 Task: Search one way flight ticket for 2 adults, 4 children and 1 infant on lap in business from Kodiak: Kodiak Airport (benny Bensonstate Airport) to Jackson: Jackson Hole Airport on 5-2-2023. Choice of flights is United. Number of bags: 2 carry on bags and 7 checked bags. Price is upto 40000. Outbound departure time preference is 16:45.
Action: Mouse moved to (204, 127)
Screenshot: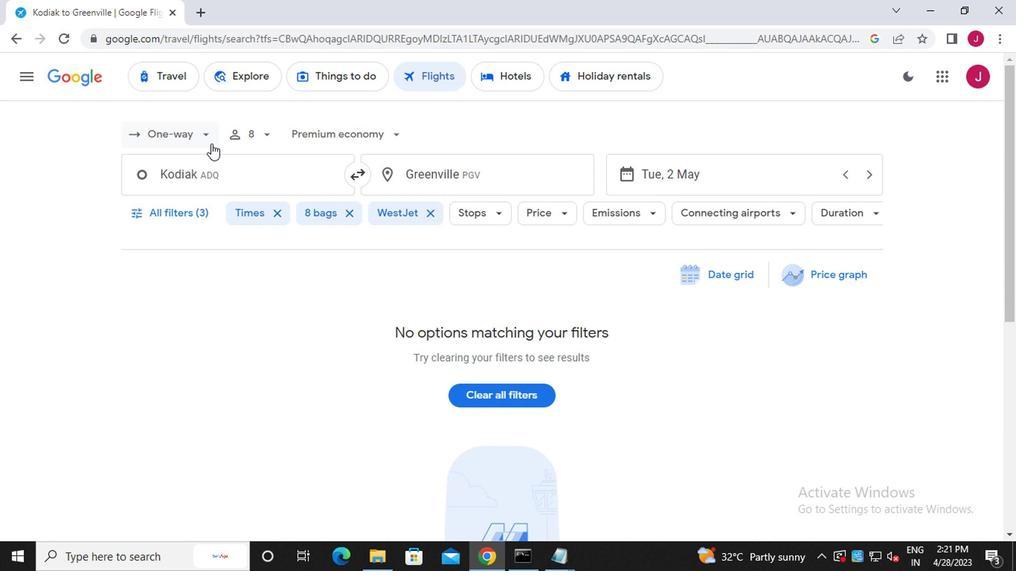 
Action: Mouse pressed left at (204, 127)
Screenshot: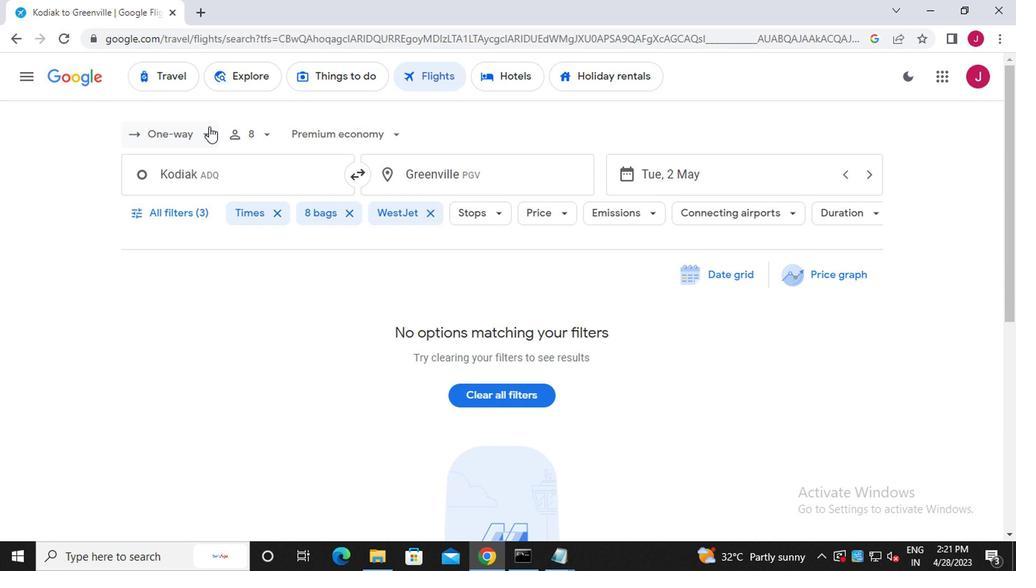 
Action: Mouse moved to (207, 203)
Screenshot: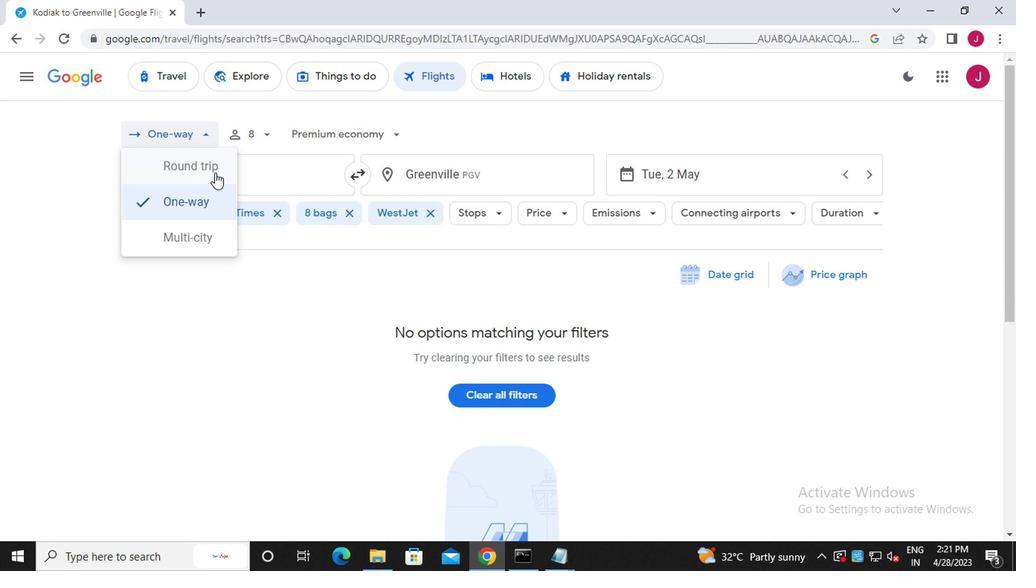 
Action: Mouse pressed left at (207, 203)
Screenshot: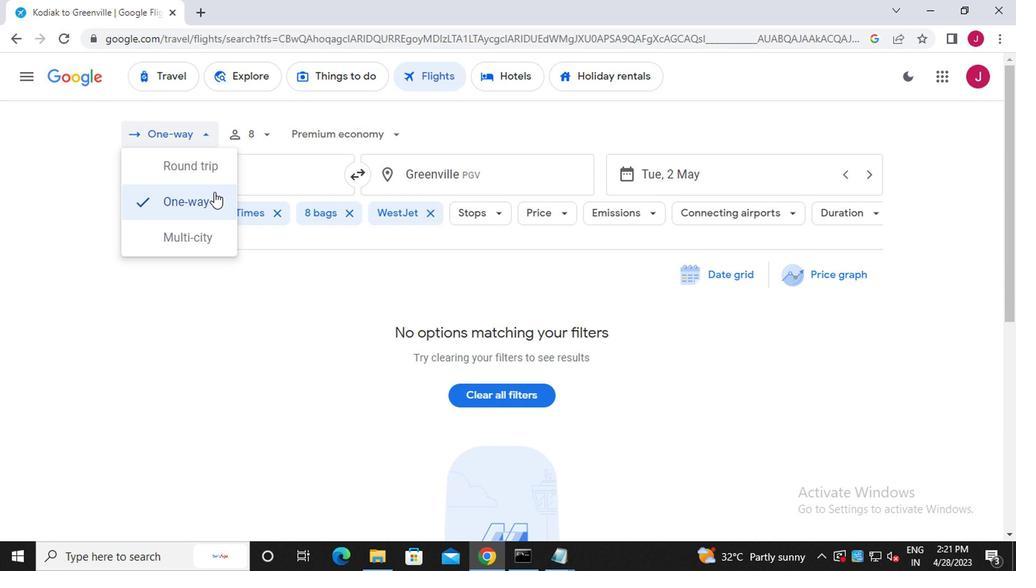
Action: Mouse moved to (265, 133)
Screenshot: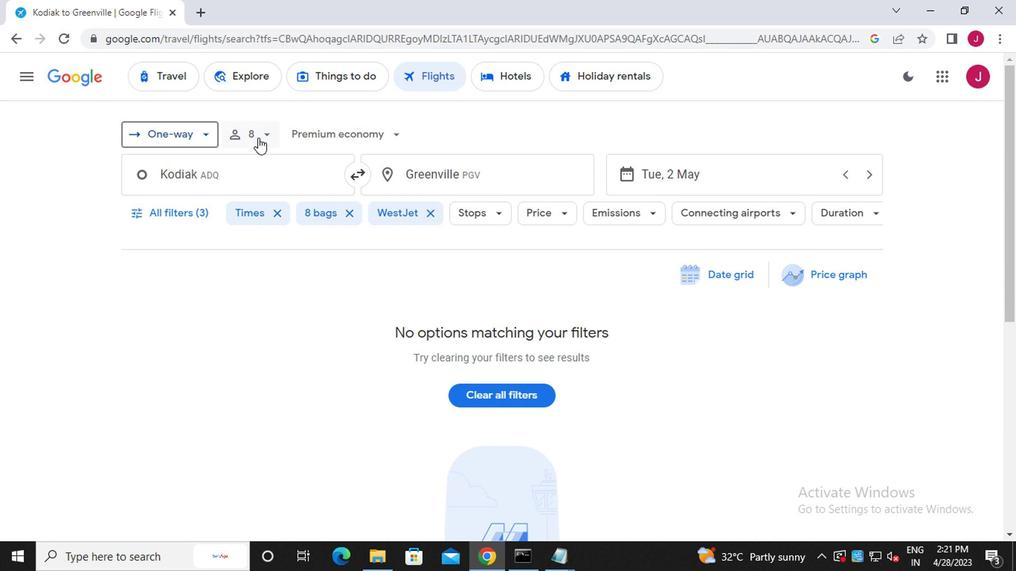 
Action: Mouse pressed left at (265, 133)
Screenshot: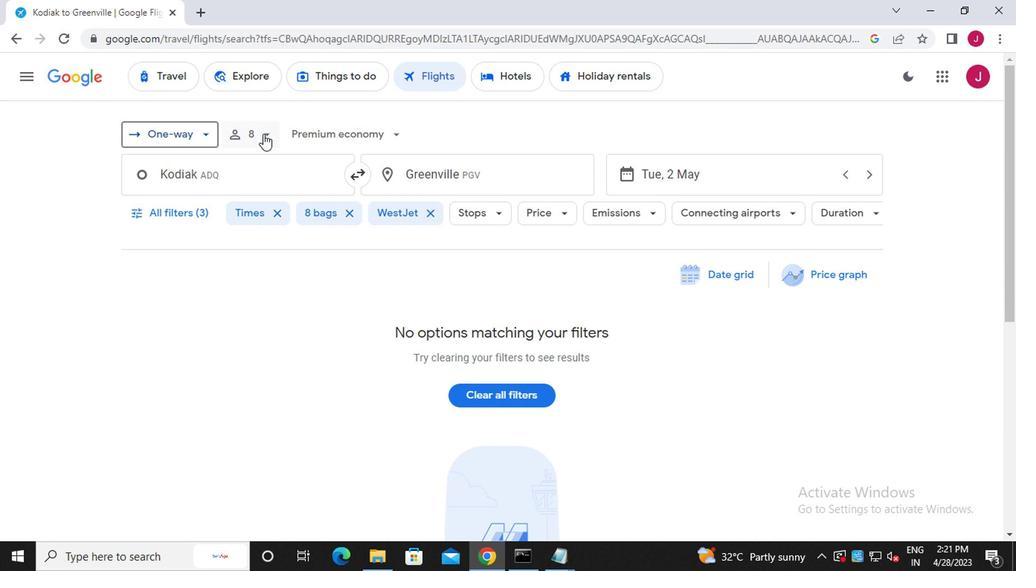 
Action: Mouse moved to (374, 172)
Screenshot: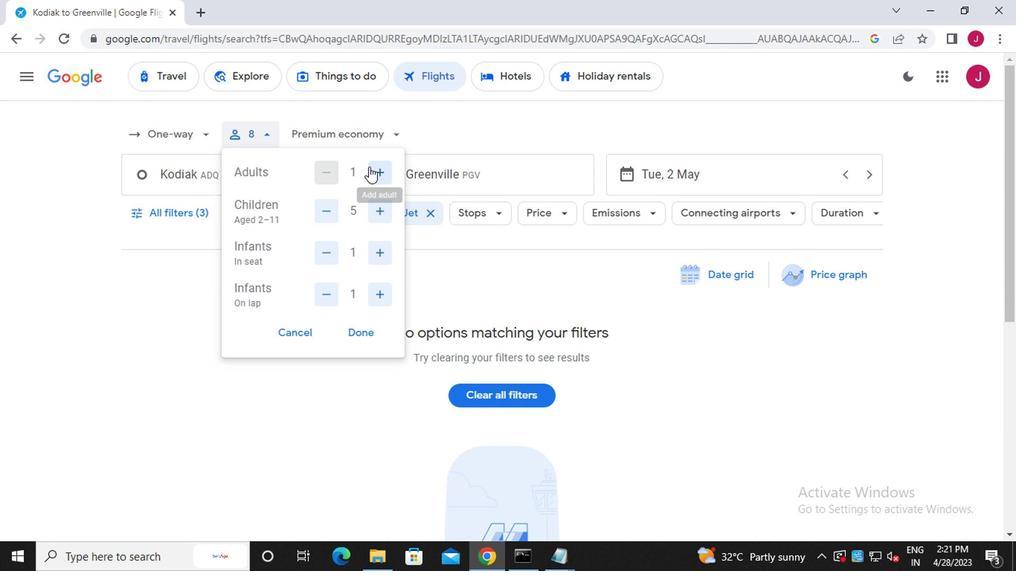 
Action: Mouse pressed left at (374, 172)
Screenshot: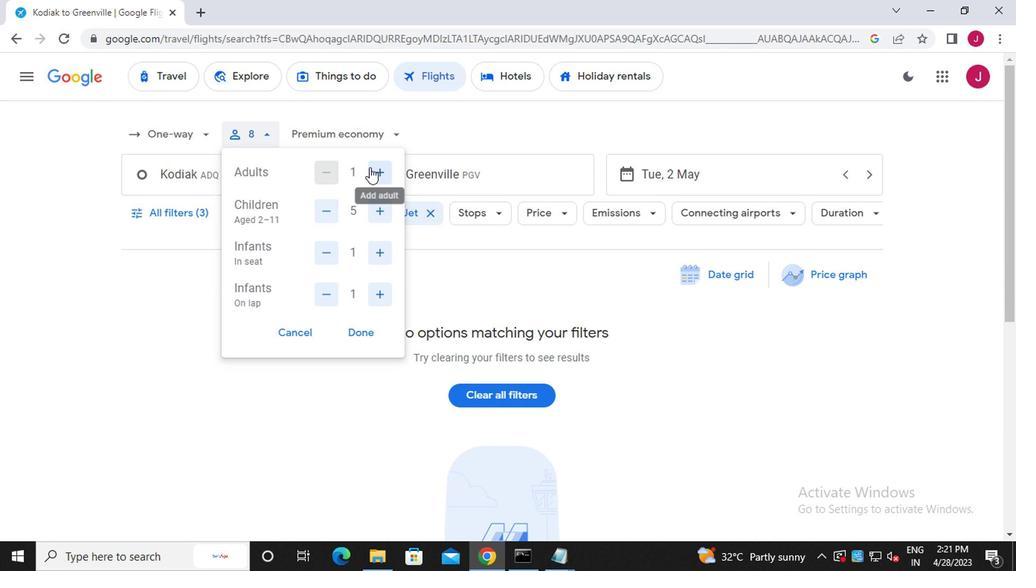 
Action: Mouse moved to (326, 212)
Screenshot: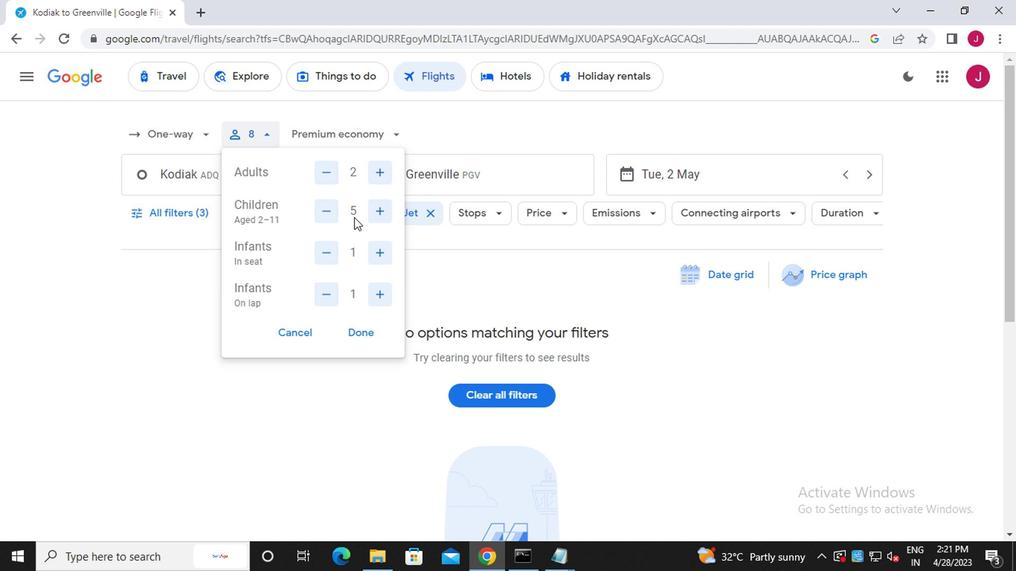 
Action: Mouse pressed left at (326, 212)
Screenshot: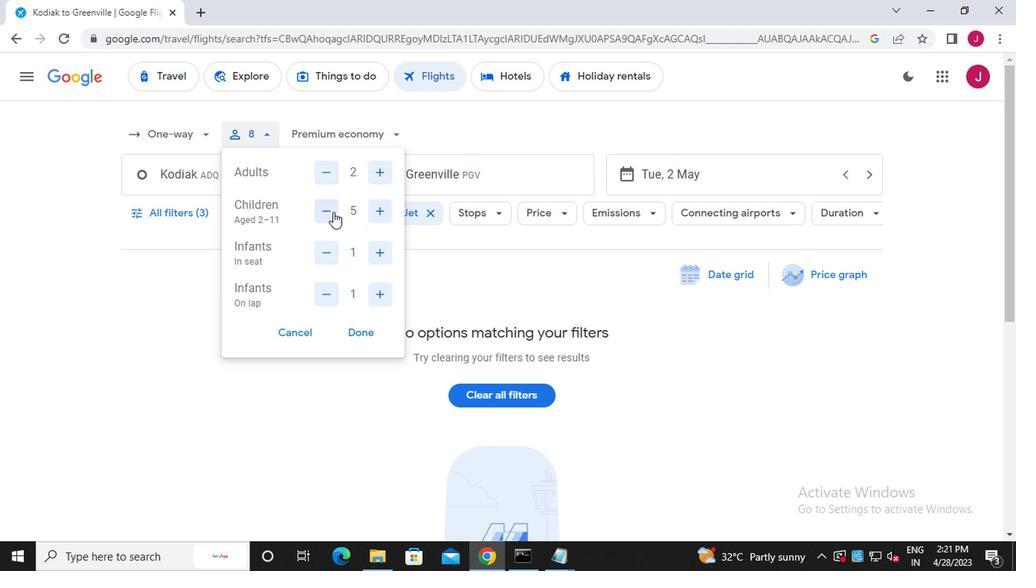 
Action: Mouse moved to (320, 255)
Screenshot: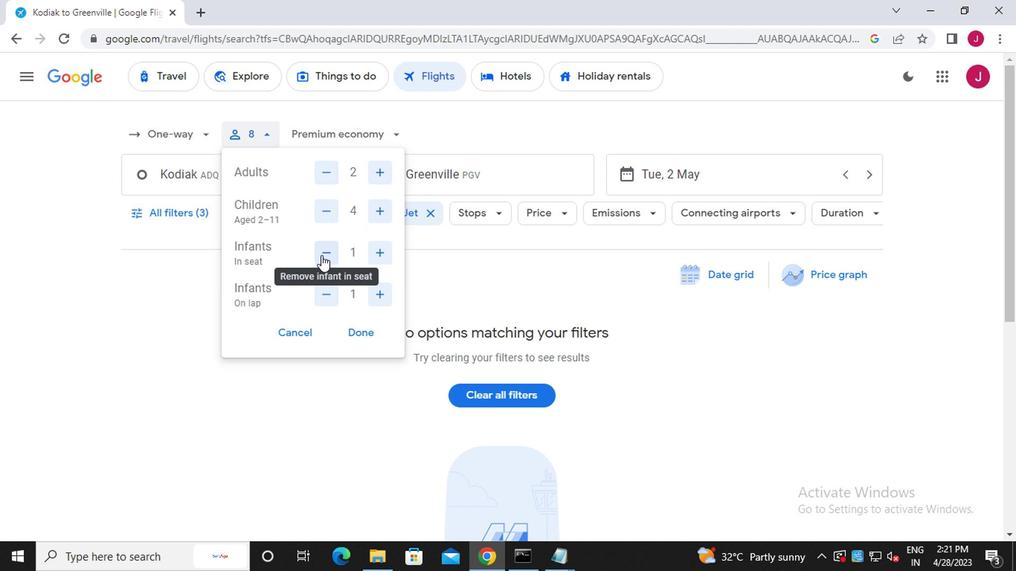 
Action: Mouse pressed left at (320, 255)
Screenshot: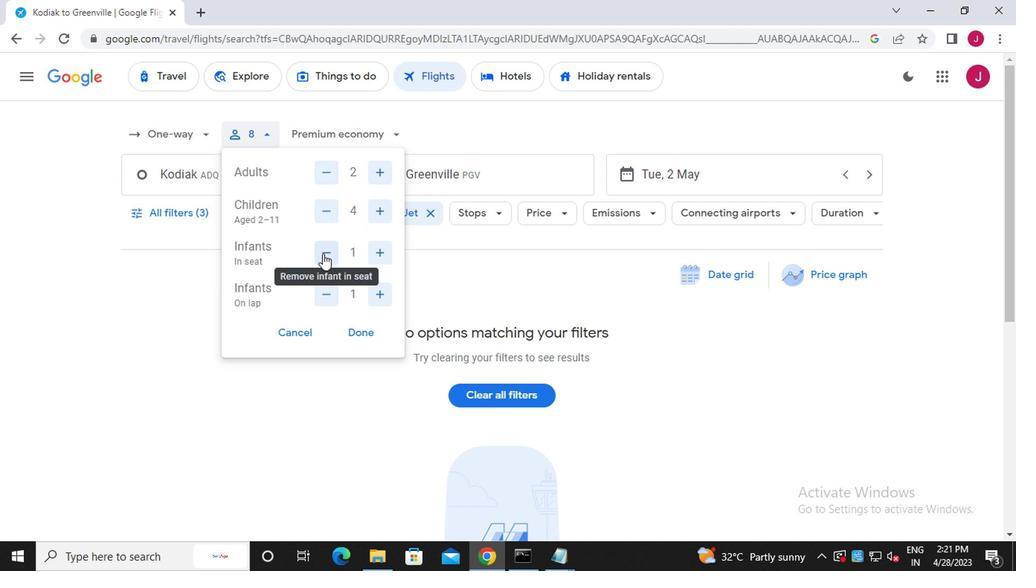 
Action: Mouse moved to (359, 336)
Screenshot: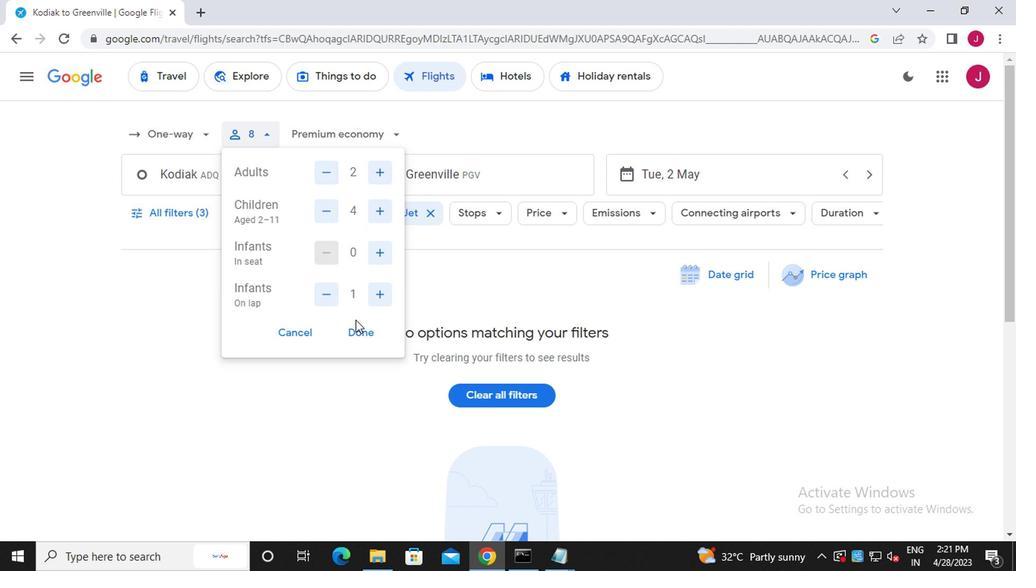 
Action: Mouse pressed left at (359, 336)
Screenshot: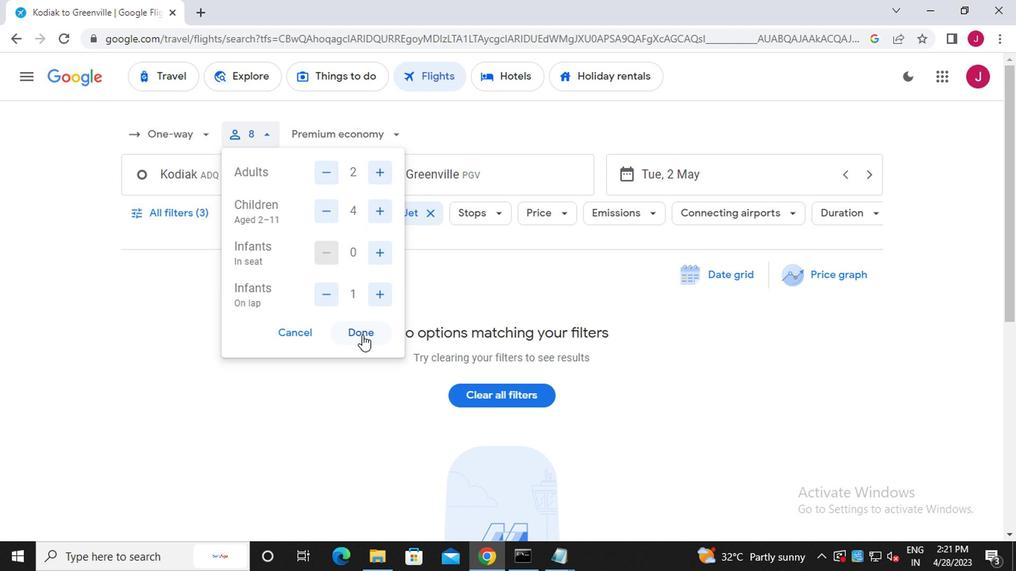 
Action: Mouse moved to (221, 181)
Screenshot: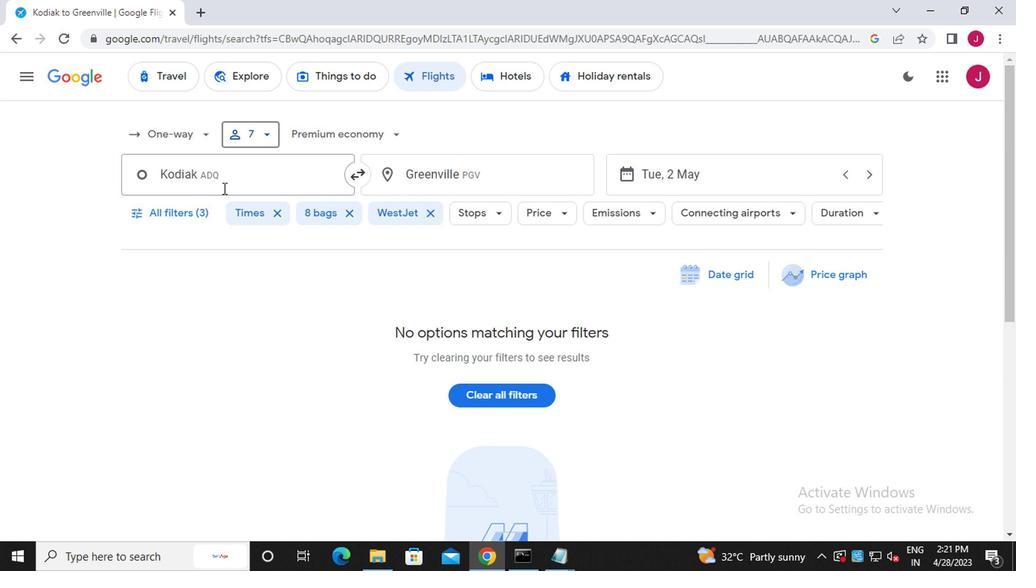 
Action: Mouse pressed left at (221, 181)
Screenshot: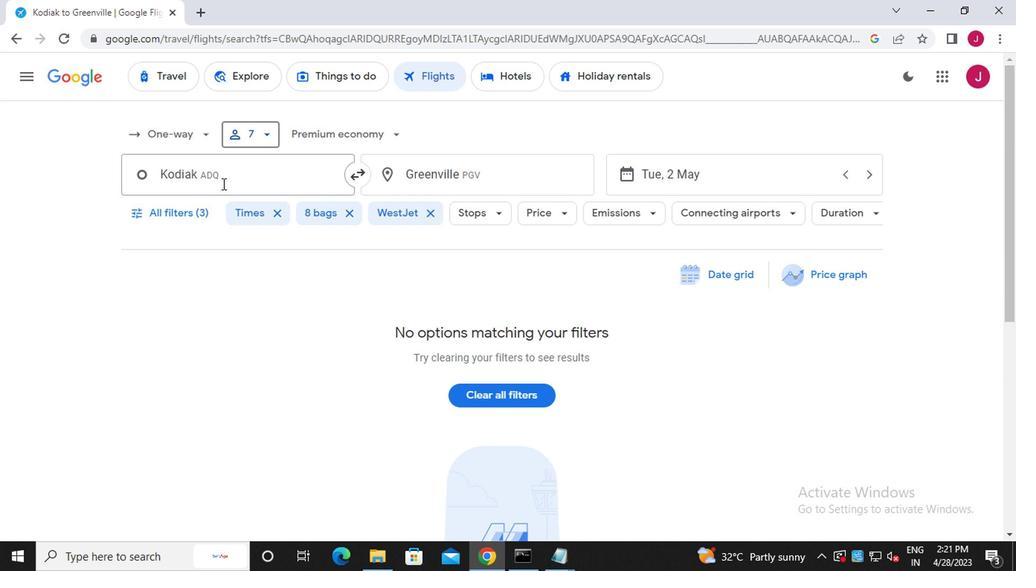 
Action: Key pressed <Key.backspace>koidak
Screenshot: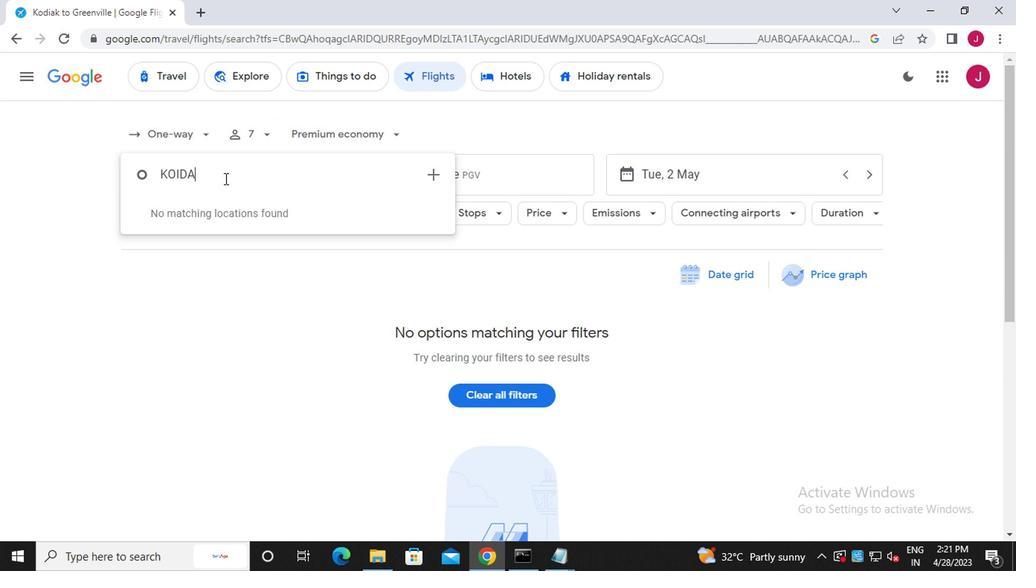 
Action: Mouse moved to (258, 258)
Screenshot: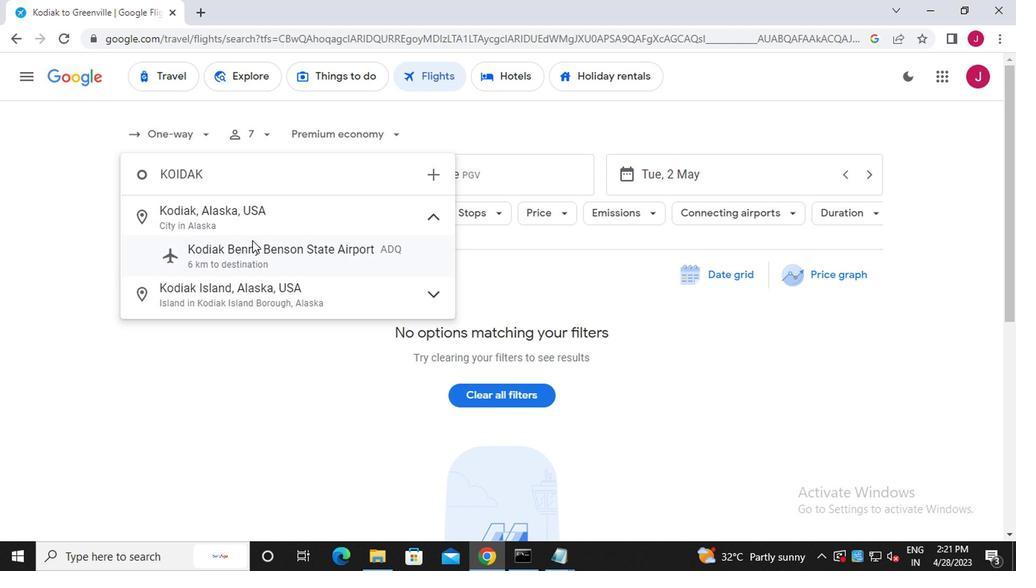 
Action: Mouse pressed left at (258, 258)
Screenshot: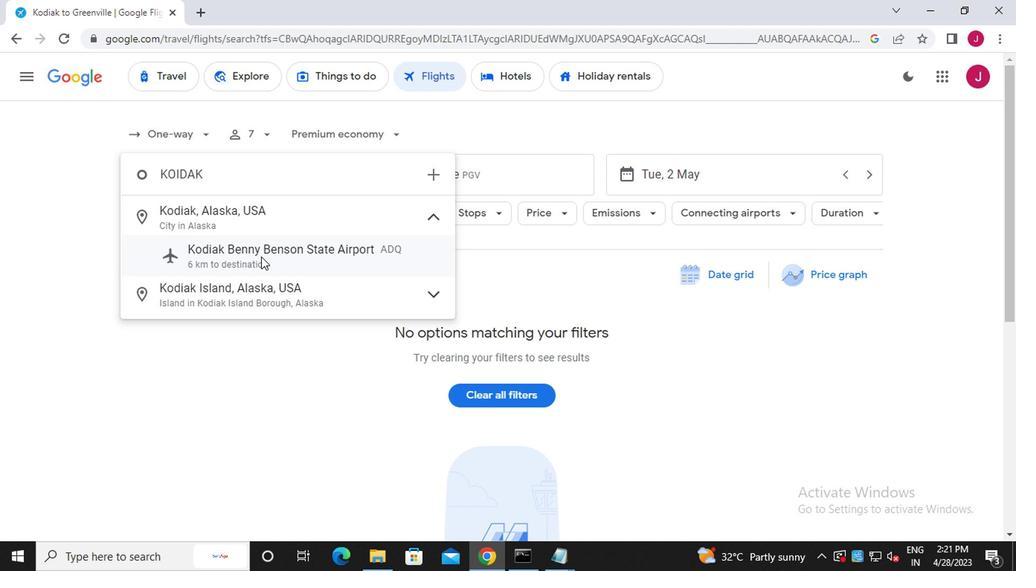 
Action: Mouse moved to (529, 184)
Screenshot: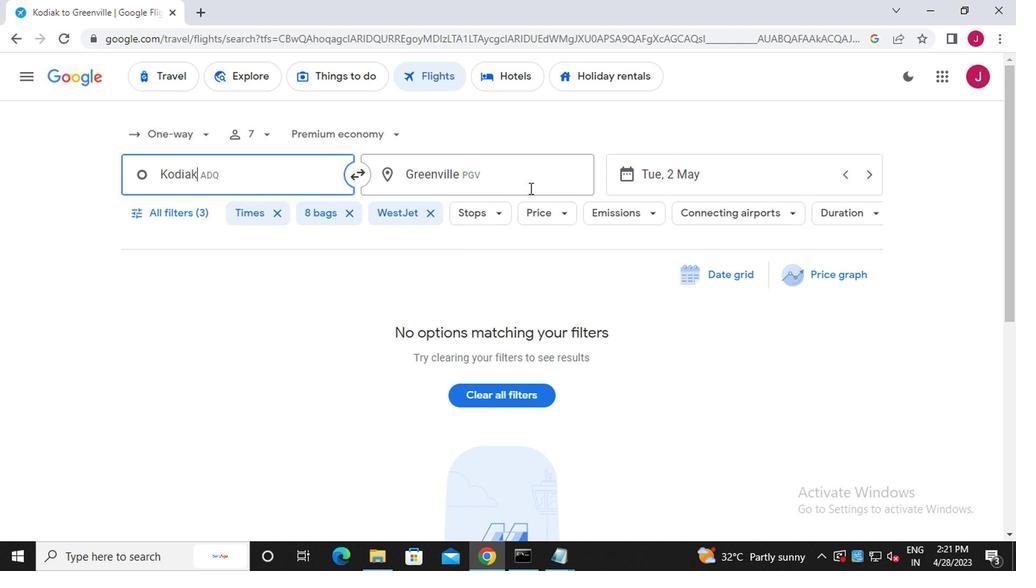 
Action: Mouse pressed left at (529, 184)
Screenshot: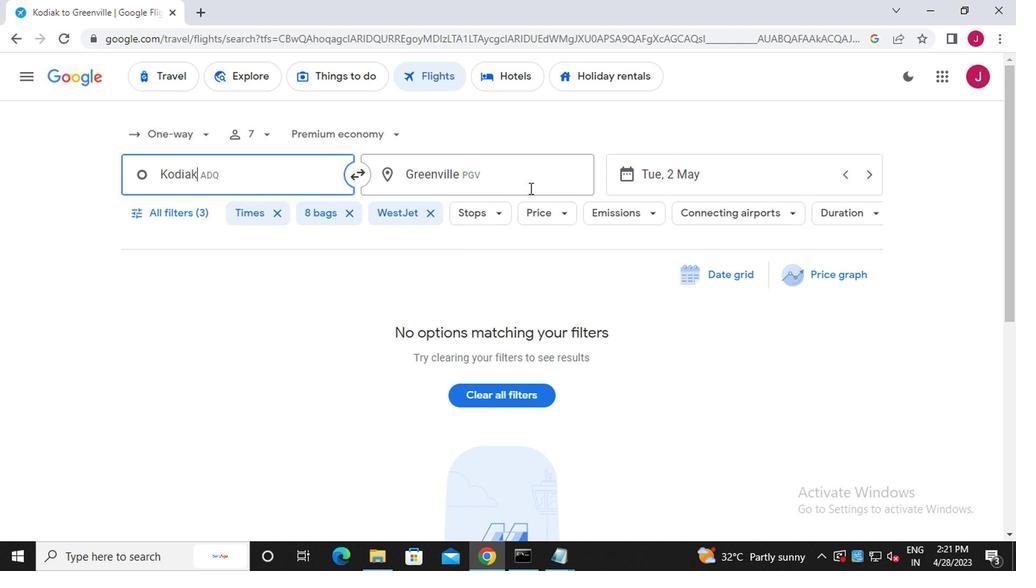 
Action: Mouse moved to (529, 184)
Screenshot: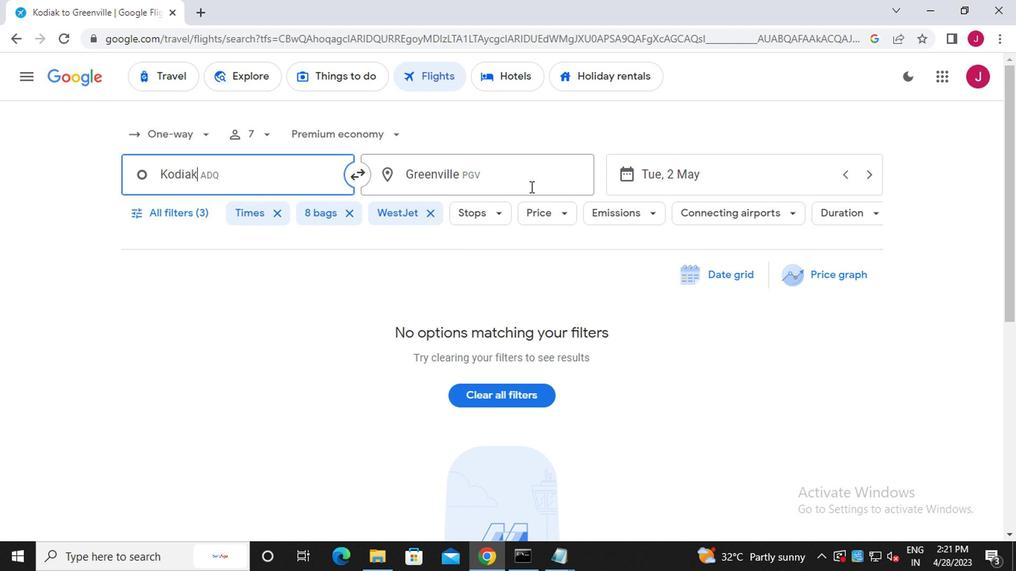 
Action: Key pressed jockson<Key.space>h
Screenshot: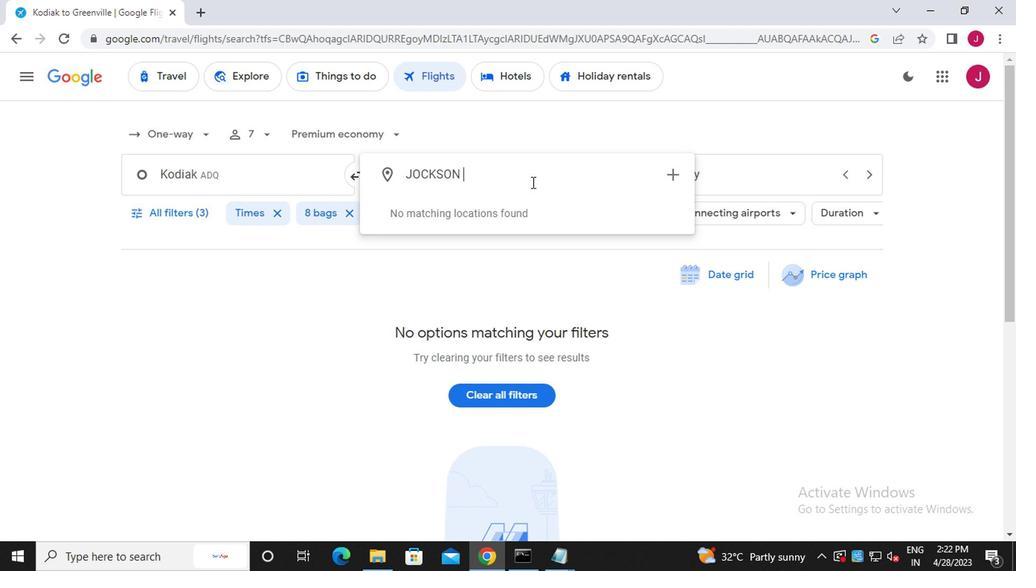 
Action: Mouse moved to (522, 249)
Screenshot: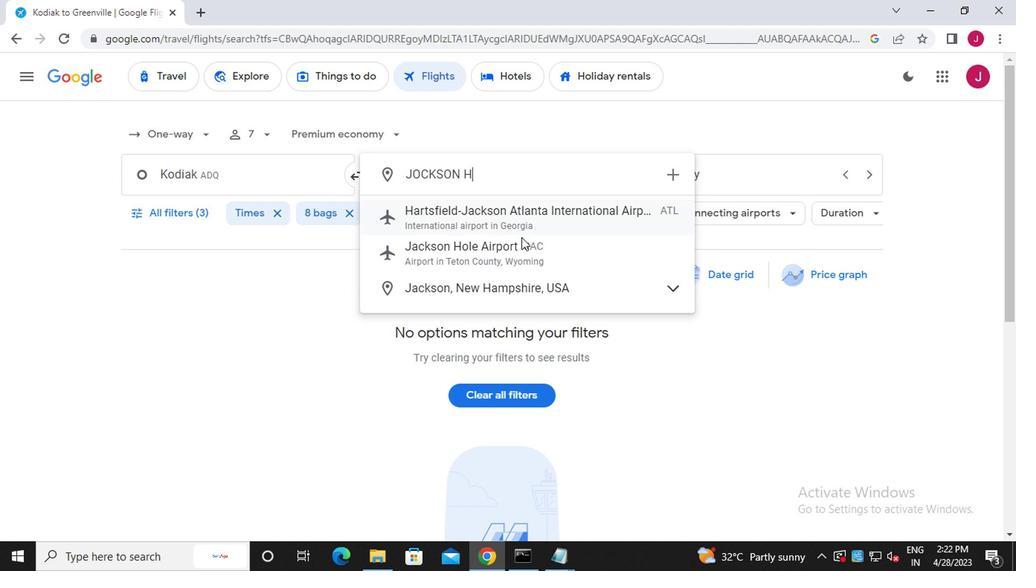 
Action: Mouse pressed left at (522, 249)
Screenshot: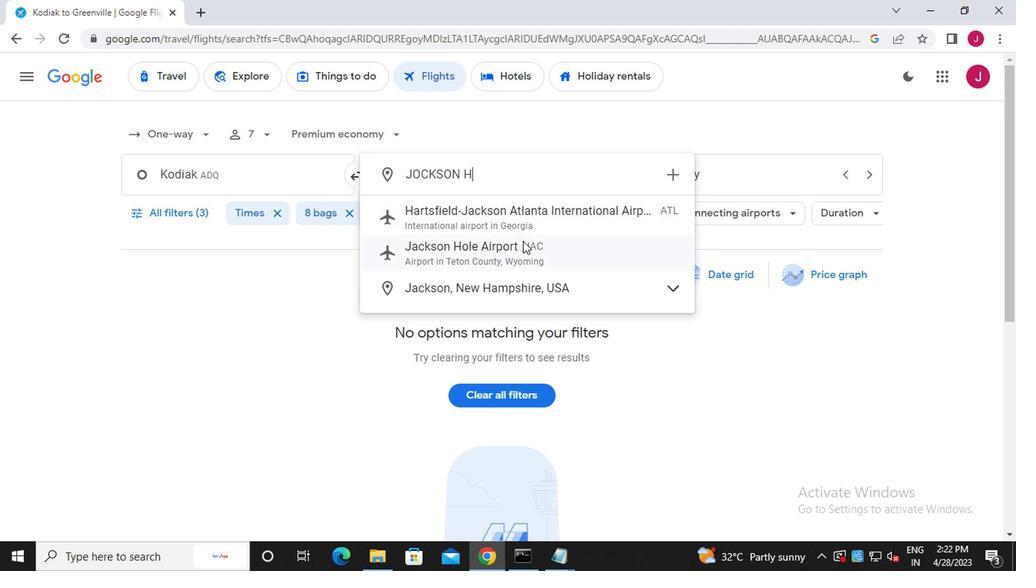 
Action: Mouse moved to (702, 185)
Screenshot: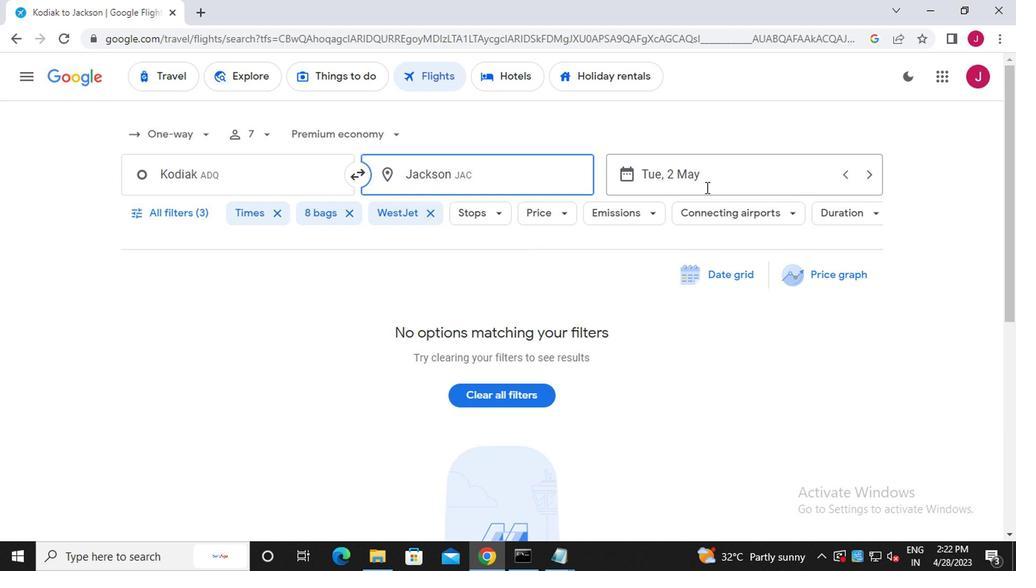 
Action: Mouse pressed left at (702, 185)
Screenshot: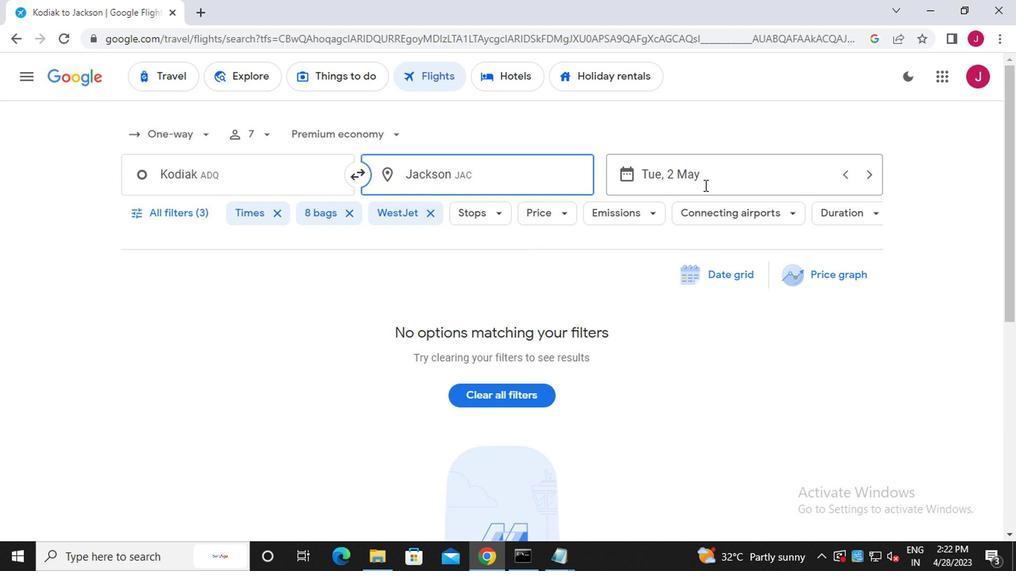 
Action: Mouse moved to (852, 510)
Screenshot: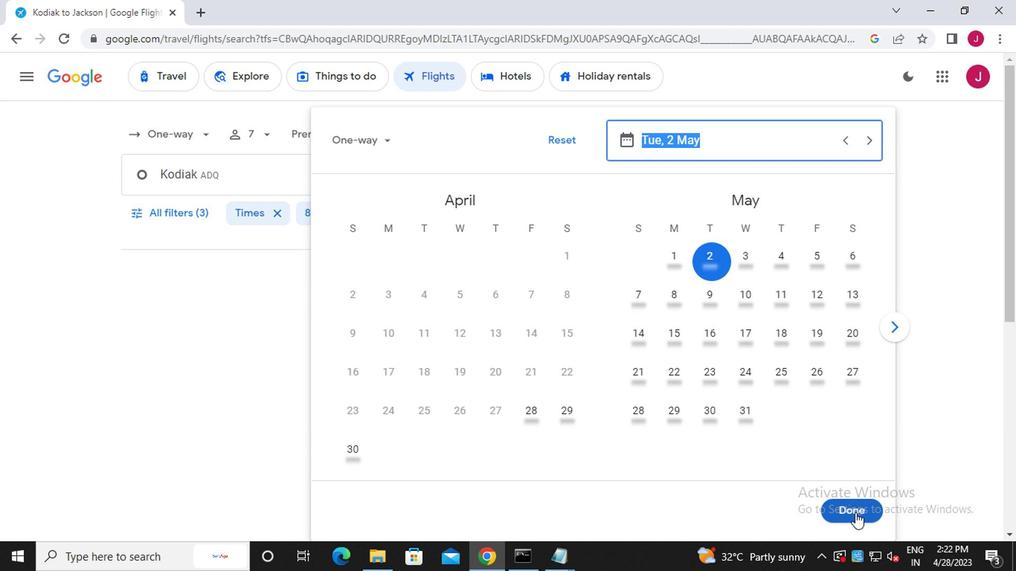 
Action: Mouse pressed left at (852, 510)
Screenshot: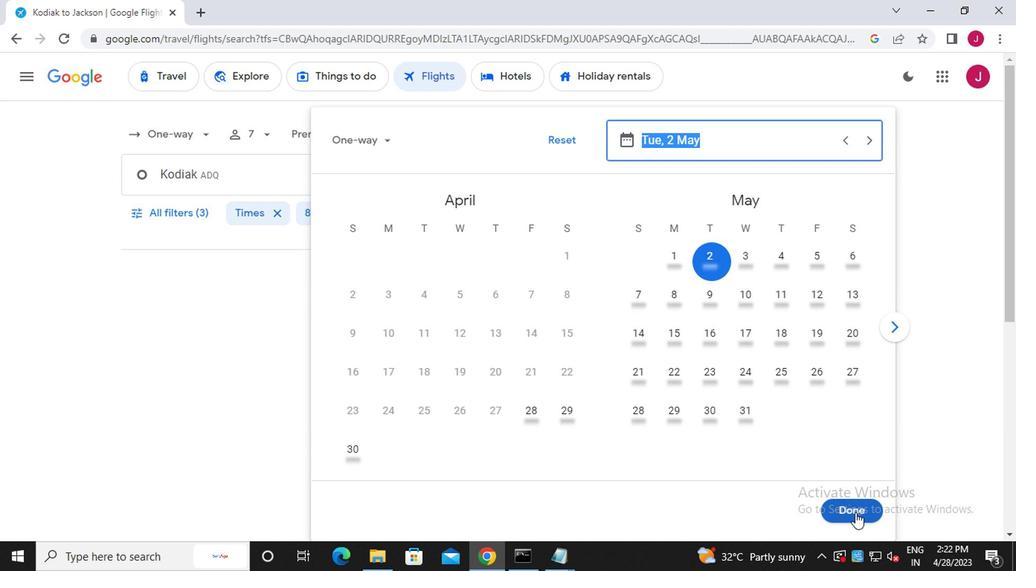 
Action: Mouse moved to (173, 217)
Screenshot: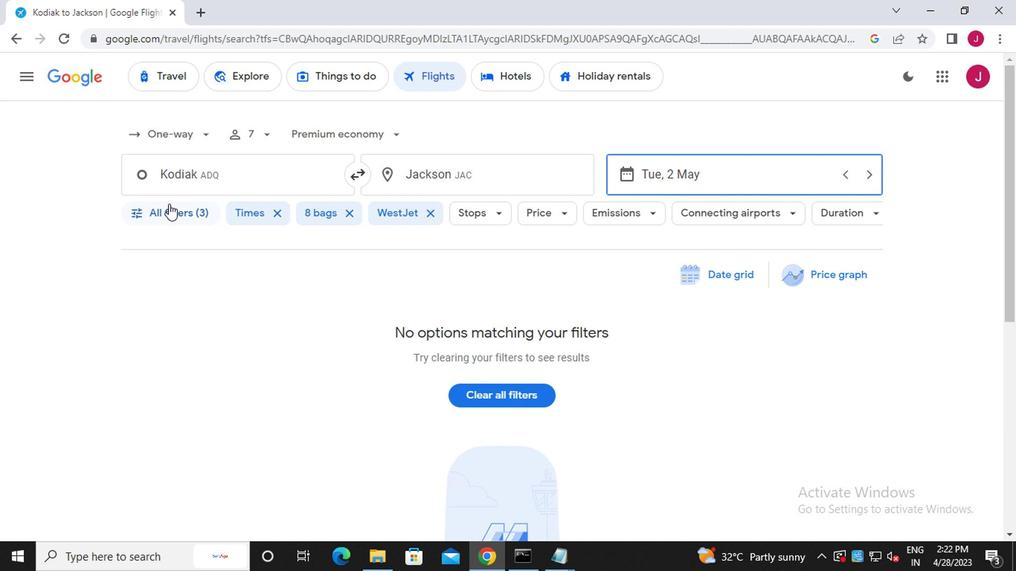 
Action: Mouse pressed left at (173, 217)
Screenshot: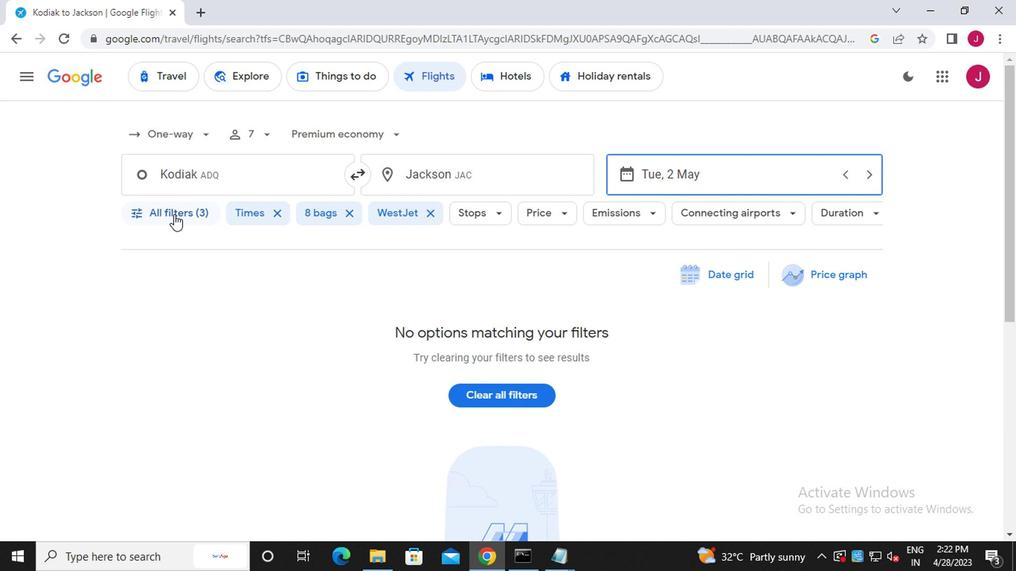 
Action: Mouse moved to (225, 299)
Screenshot: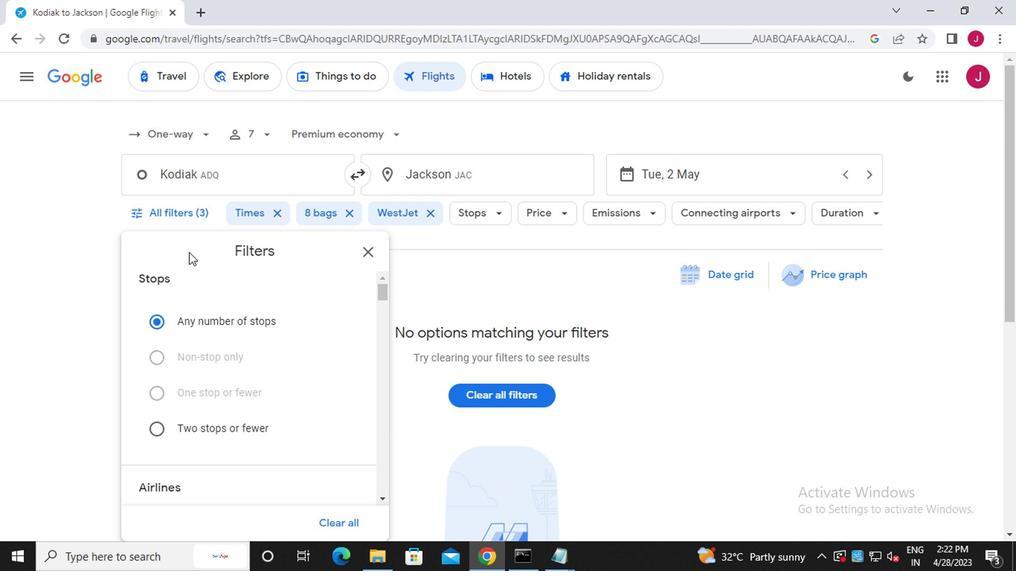 
Action: Mouse scrolled (225, 298) with delta (0, 0)
Screenshot: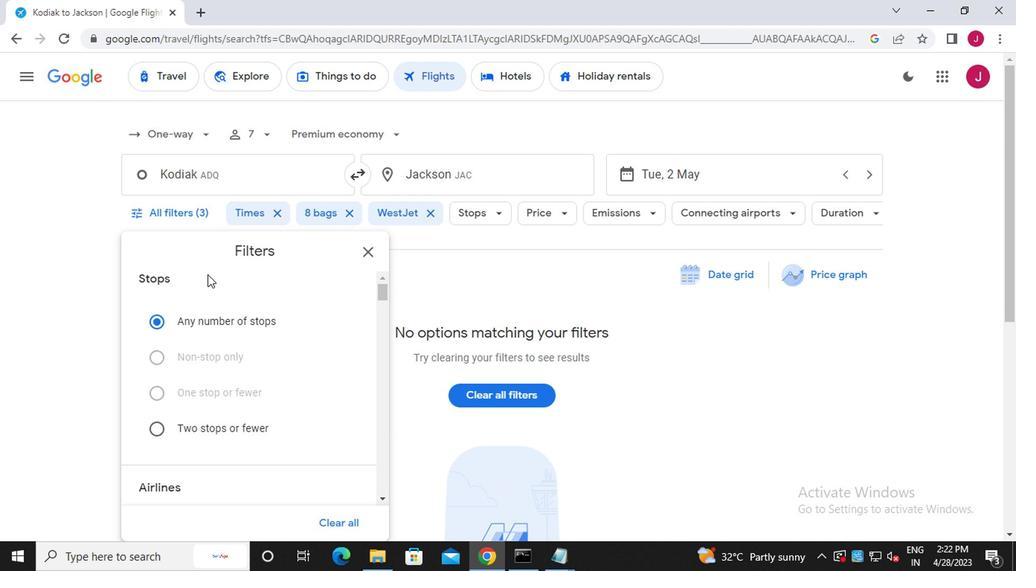 
Action: Mouse moved to (227, 301)
Screenshot: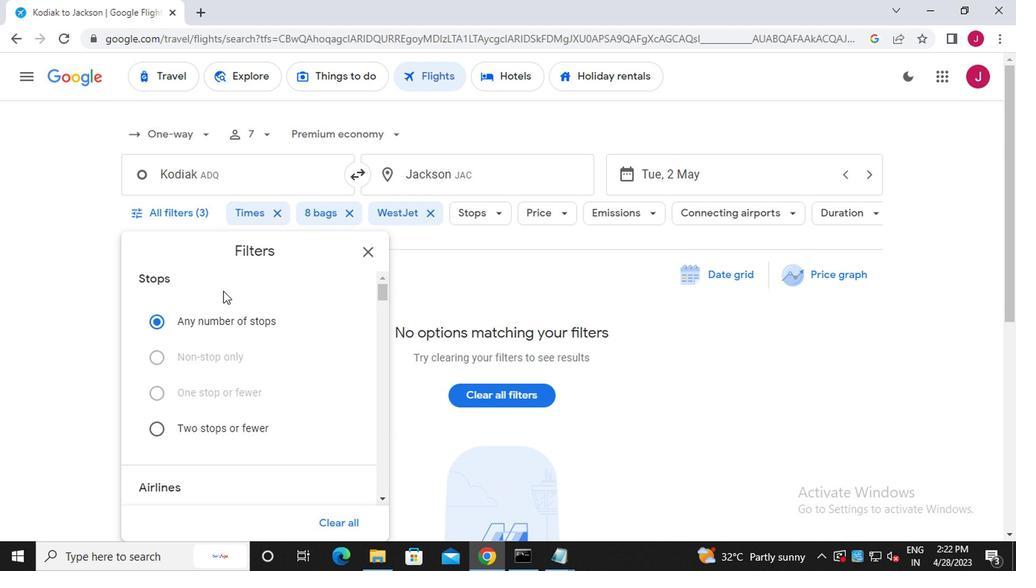
Action: Mouse scrolled (227, 300) with delta (0, 0)
Screenshot: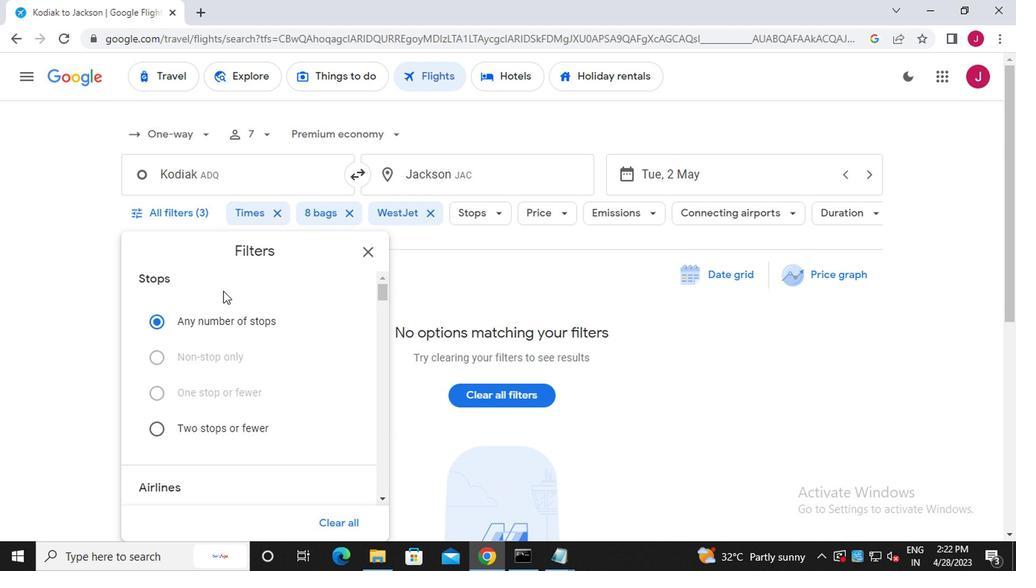 
Action: Mouse moved to (308, 342)
Screenshot: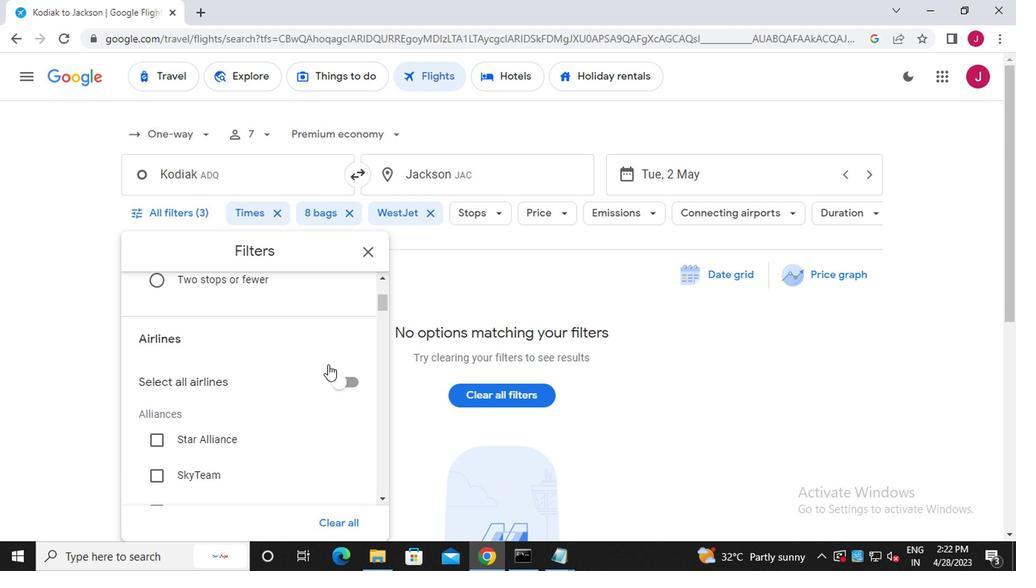 
Action: Mouse scrolled (308, 341) with delta (0, 0)
Screenshot: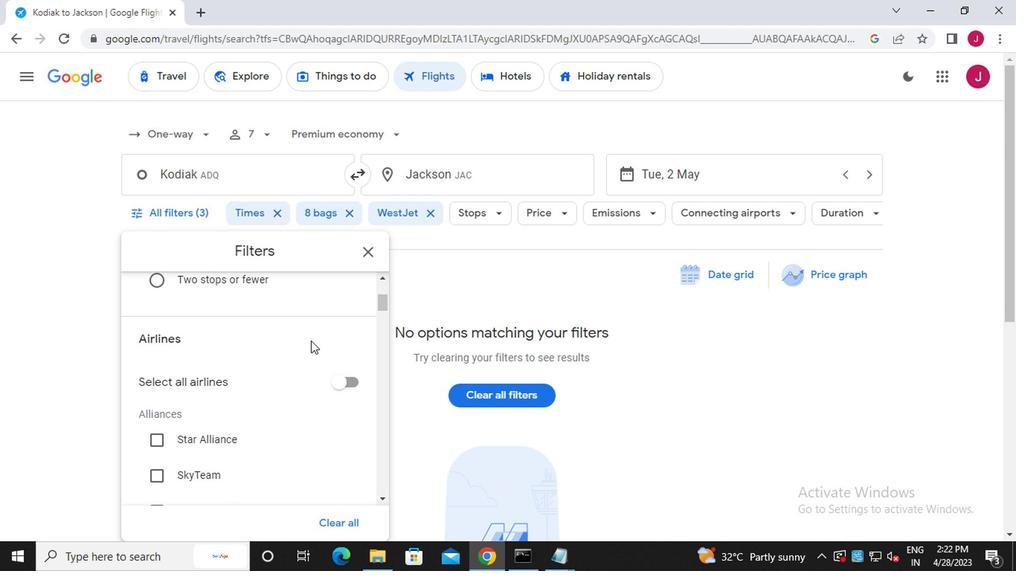 
Action: Mouse moved to (292, 342)
Screenshot: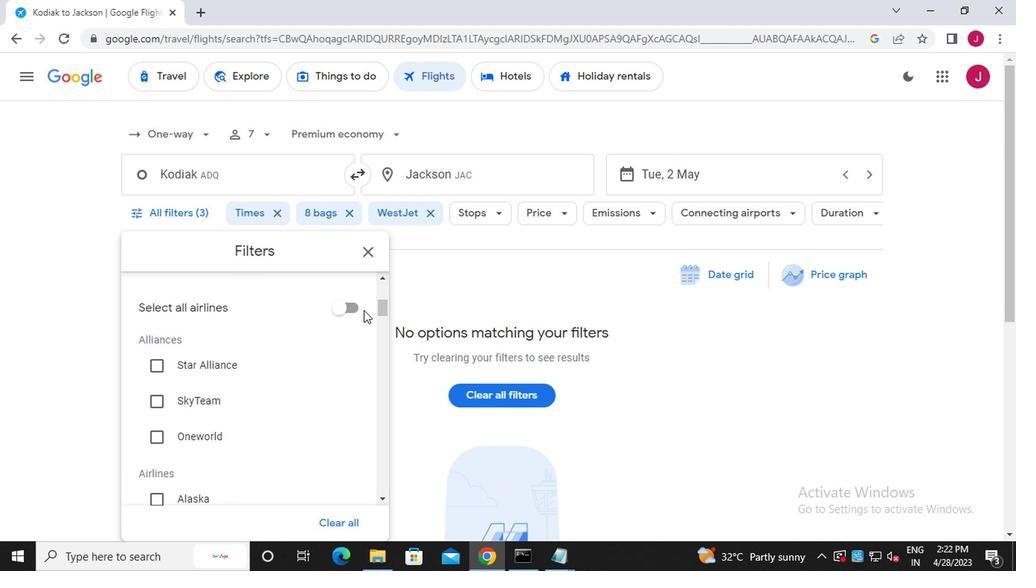 
Action: Mouse scrolled (292, 341) with delta (0, 0)
Screenshot: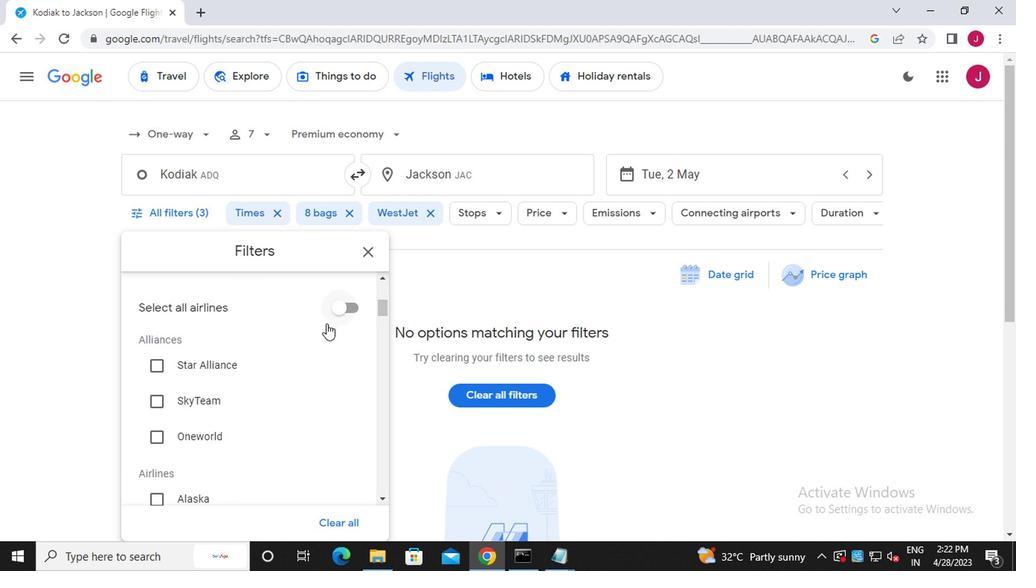 
Action: Mouse moved to (287, 346)
Screenshot: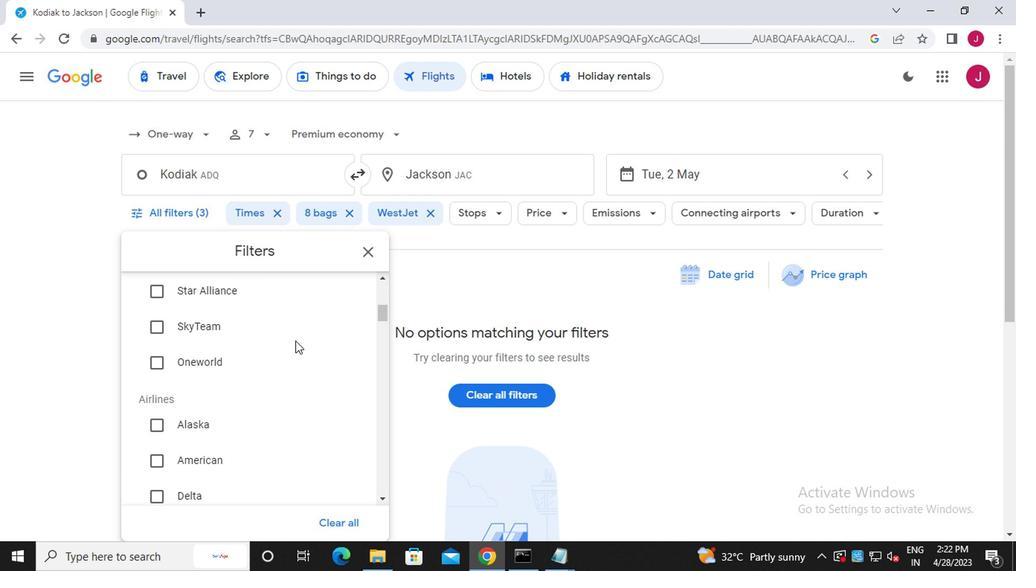 
Action: Mouse scrolled (287, 345) with delta (0, -1)
Screenshot: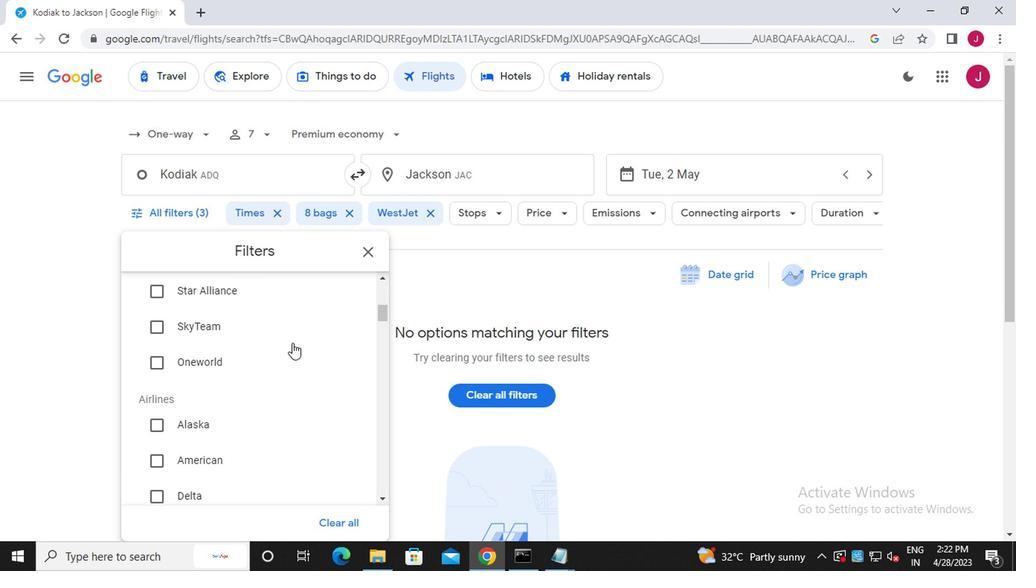 
Action: Mouse moved to (251, 369)
Screenshot: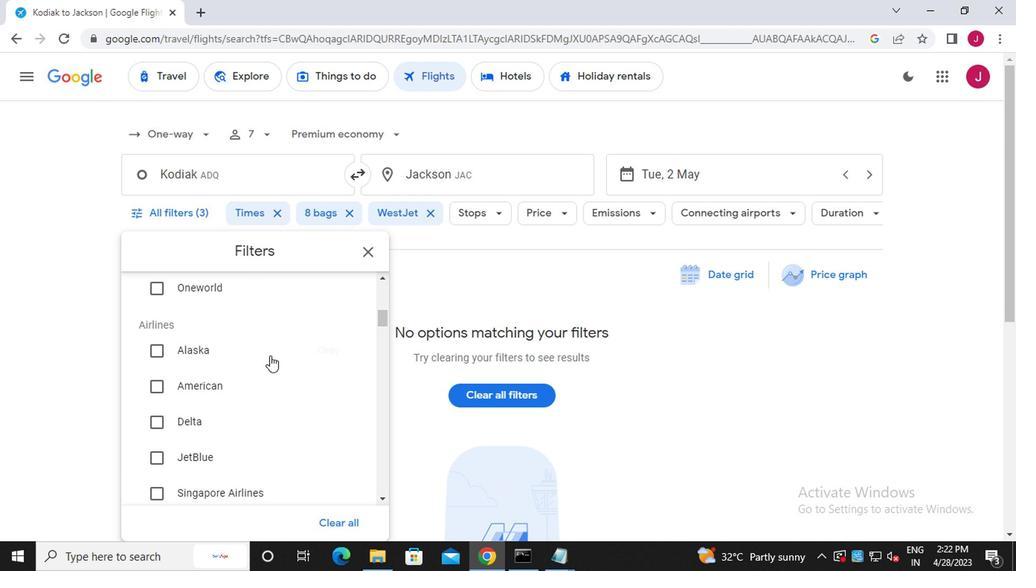 
Action: Mouse scrolled (251, 369) with delta (0, 0)
Screenshot: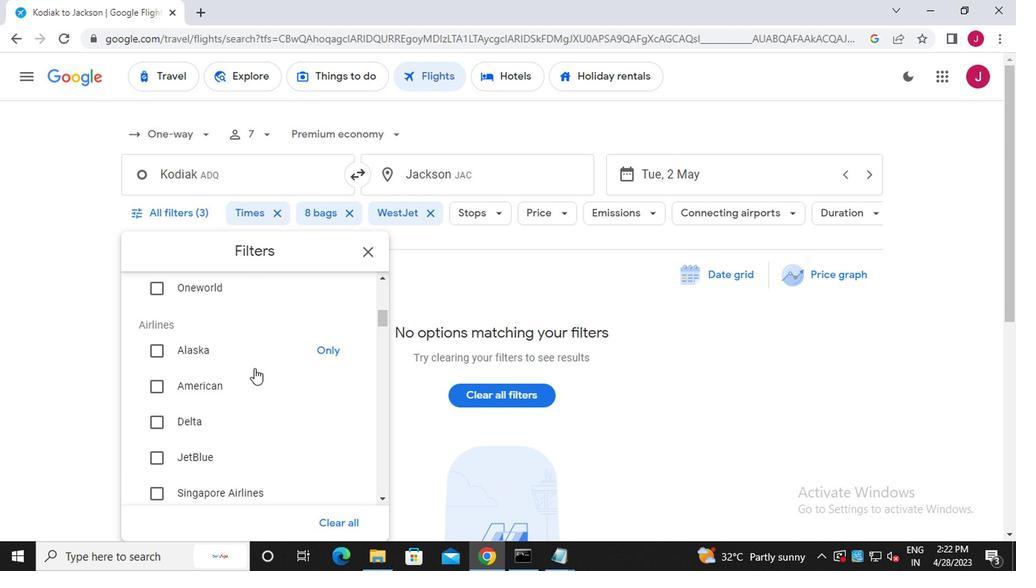 
Action: Mouse moved to (210, 451)
Screenshot: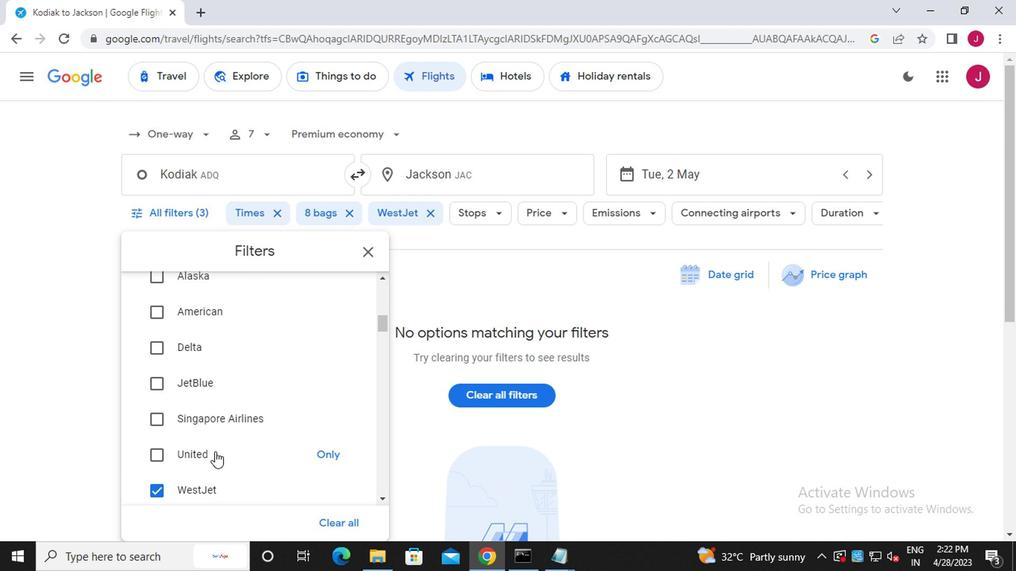 
Action: Mouse scrolled (210, 450) with delta (0, -1)
Screenshot: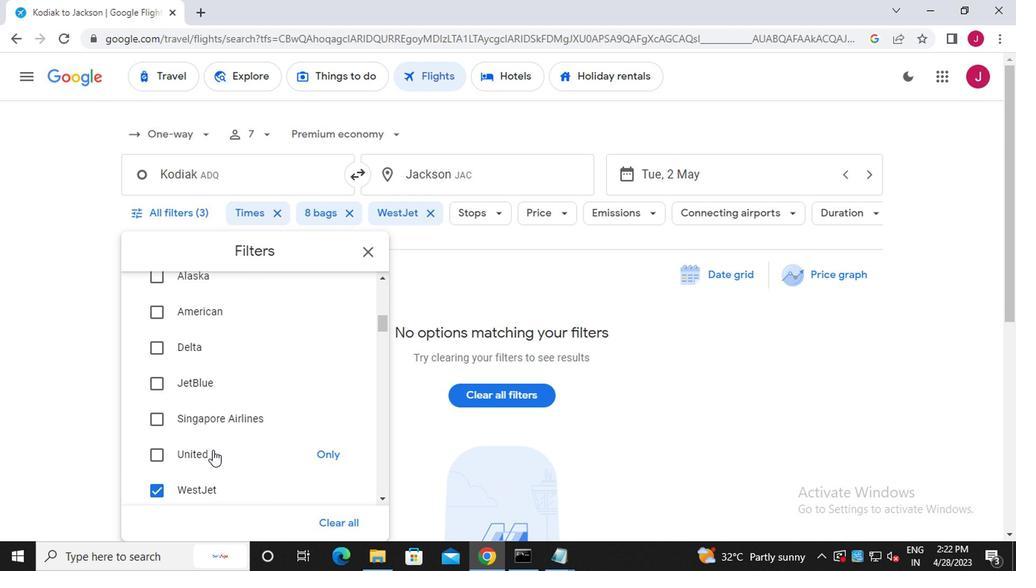 
Action: Mouse moved to (155, 378)
Screenshot: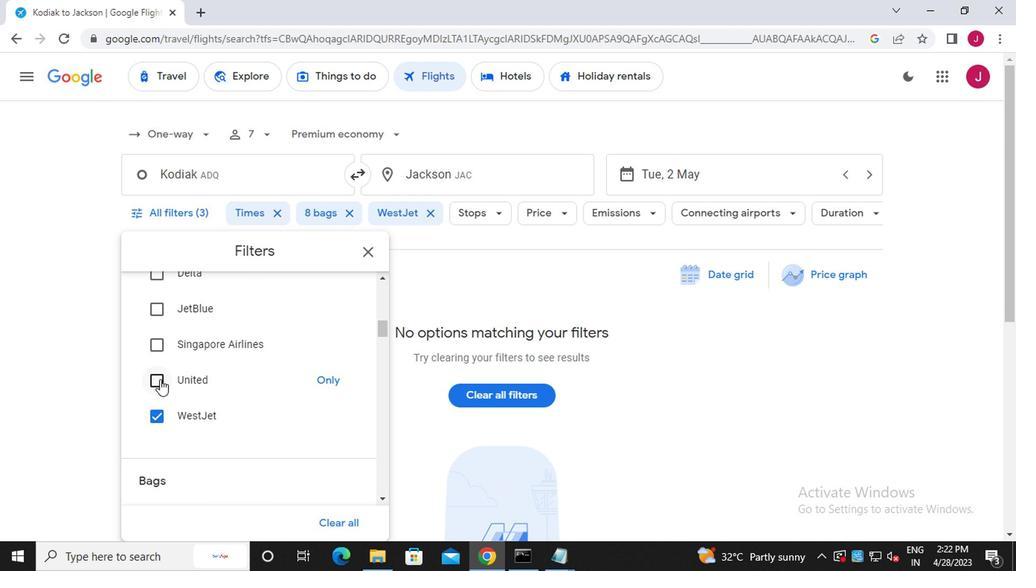 
Action: Mouse pressed left at (155, 378)
Screenshot: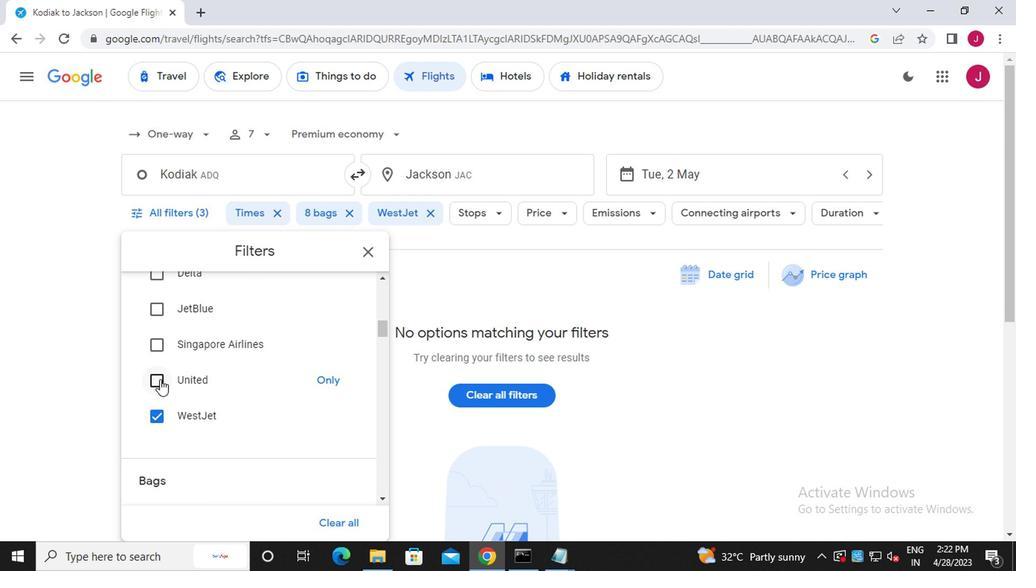 
Action: Mouse moved to (153, 416)
Screenshot: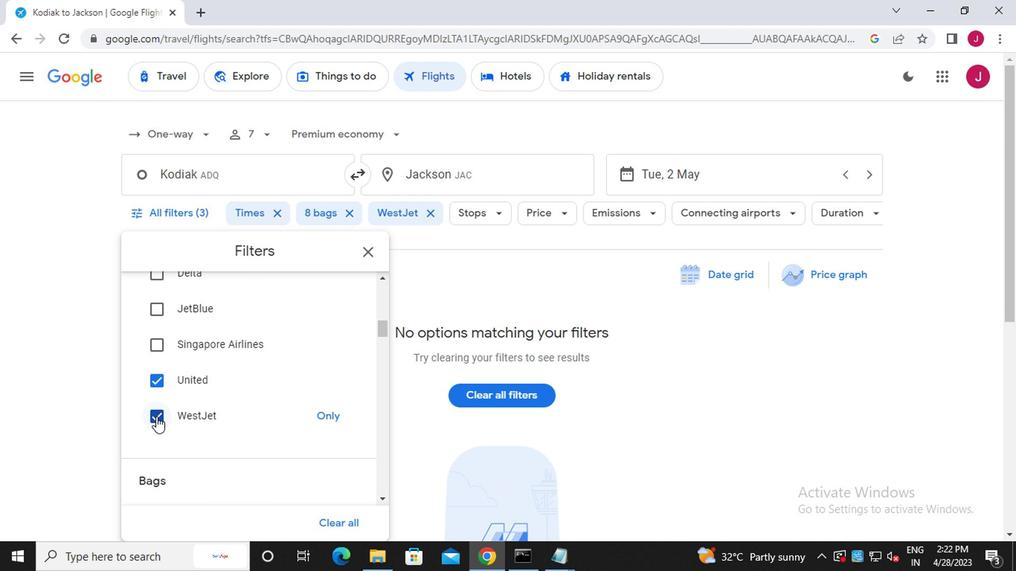 
Action: Mouse pressed left at (153, 416)
Screenshot: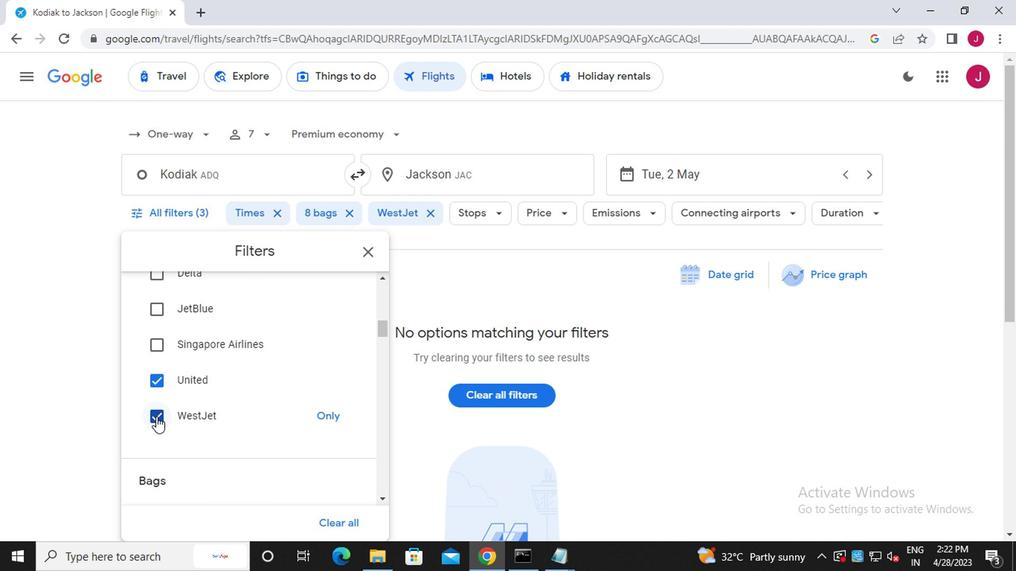 
Action: Mouse moved to (249, 408)
Screenshot: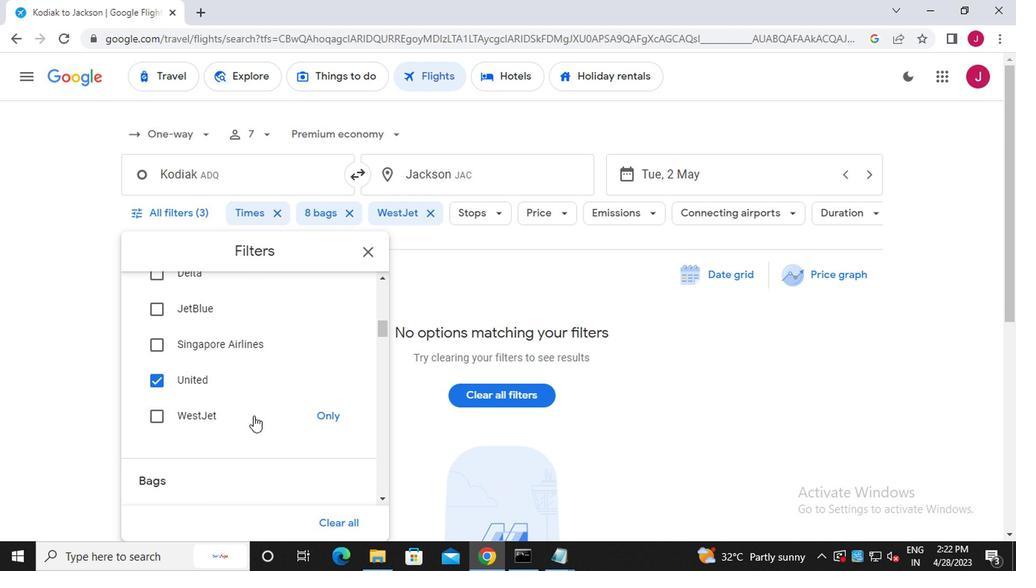 
Action: Mouse scrolled (249, 409) with delta (0, 0)
Screenshot: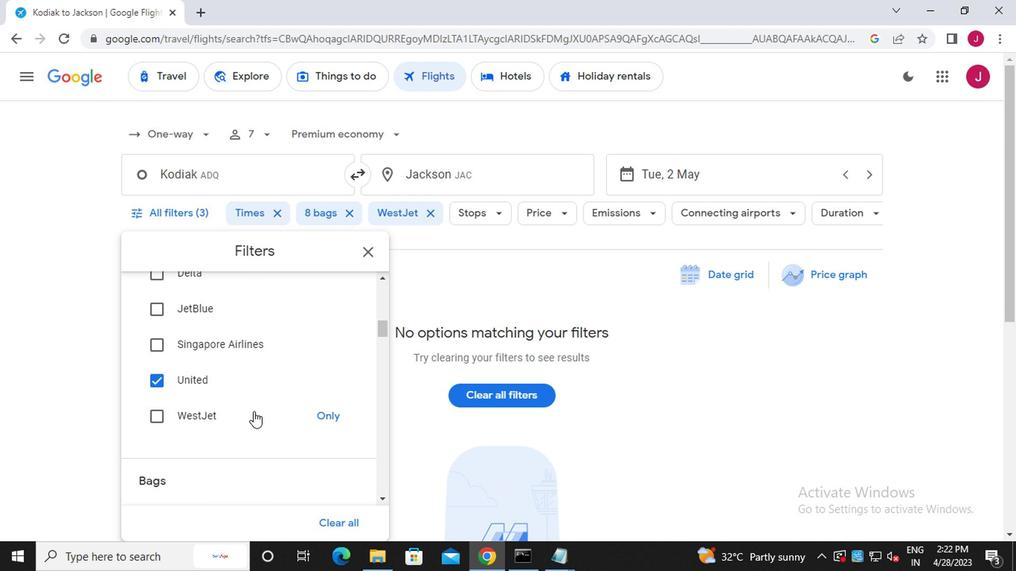 
Action: Mouse scrolled (249, 409) with delta (0, 0)
Screenshot: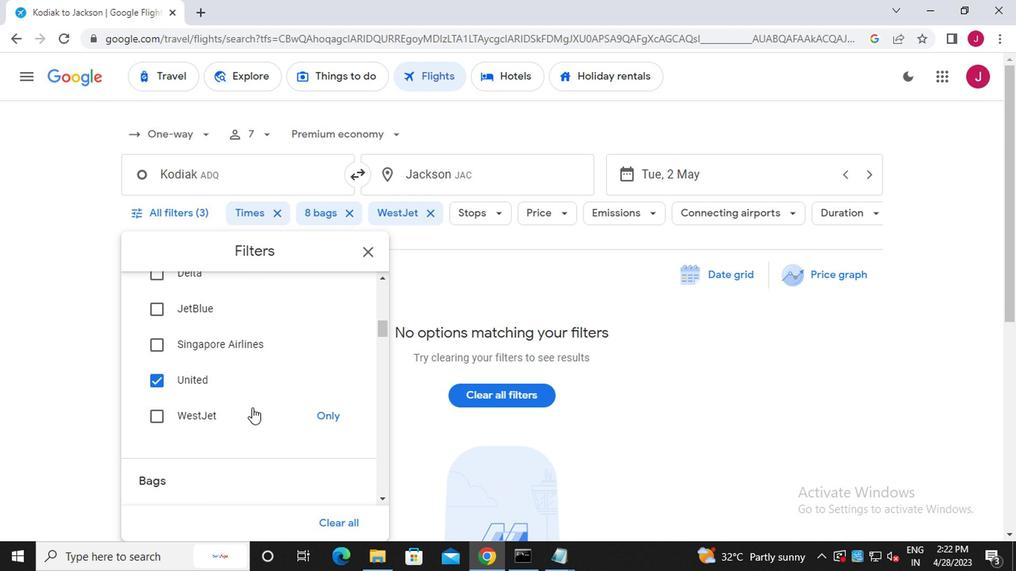 
Action: Mouse scrolled (249, 409) with delta (0, 0)
Screenshot: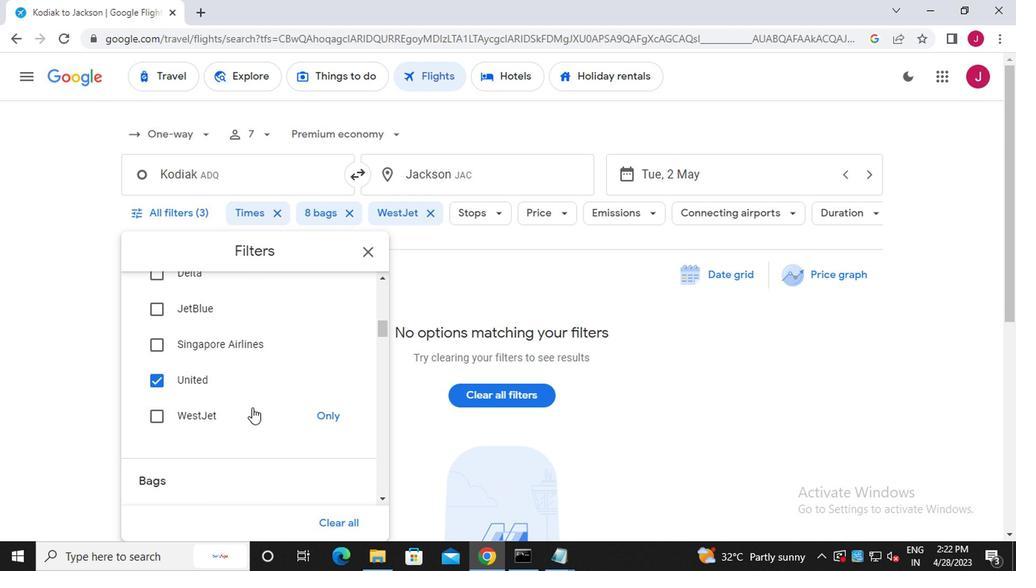 
Action: Mouse moved to (251, 409)
Screenshot: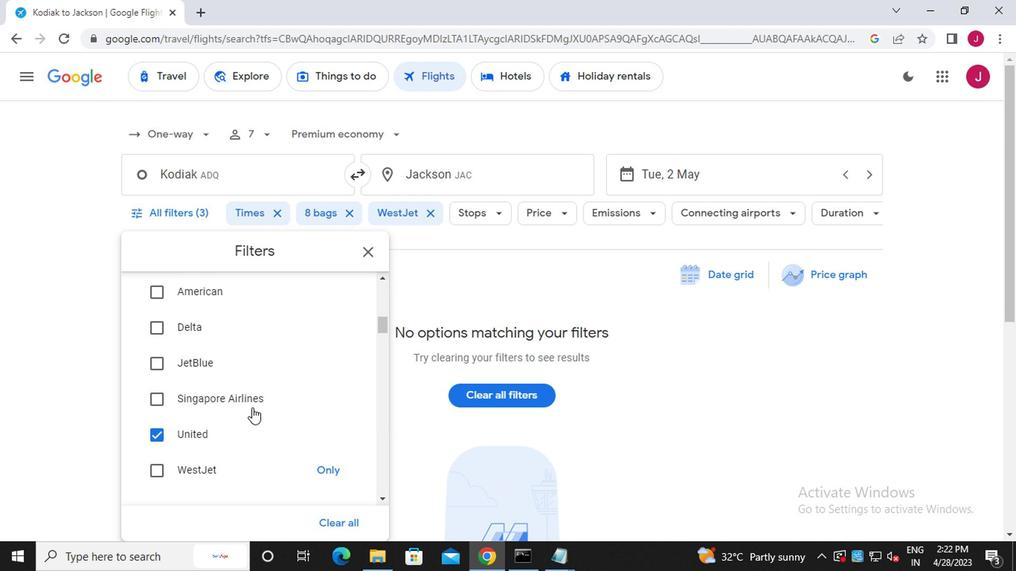 
Action: Mouse scrolled (251, 410) with delta (0, 1)
Screenshot: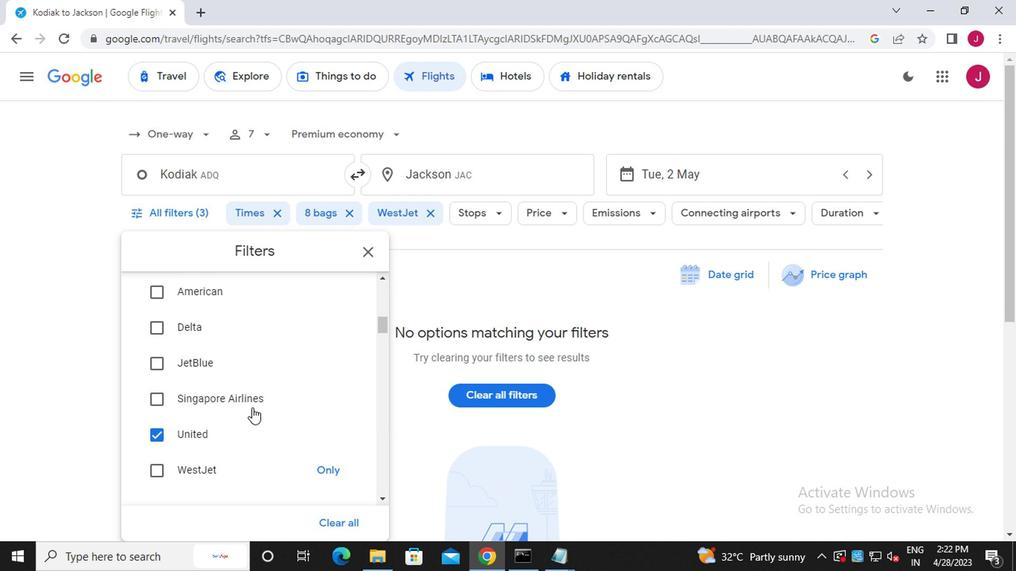 
Action: Mouse moved to (252, 409)
Screenshot: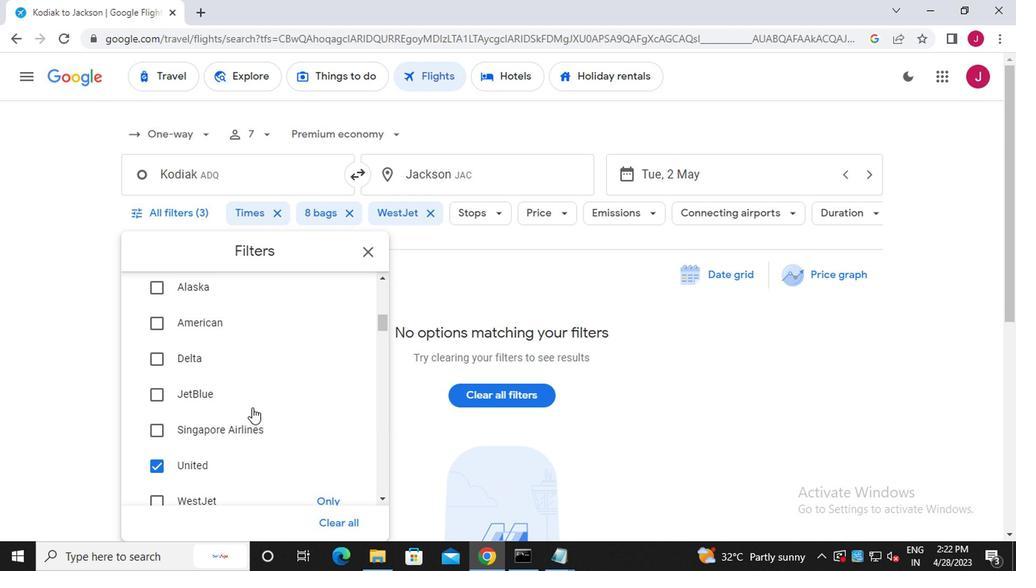 
Action: Mouse scrolled (252, 410) with delta (0, 1)
Screenshot: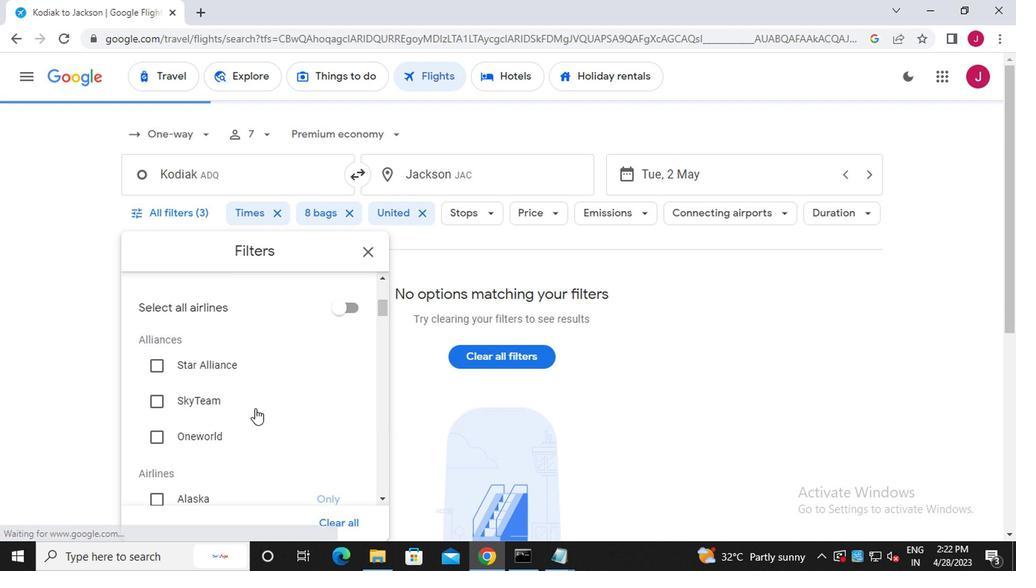 
Action: Mouse scrolled (252, 410) with delta (0, 1)
Screenshot: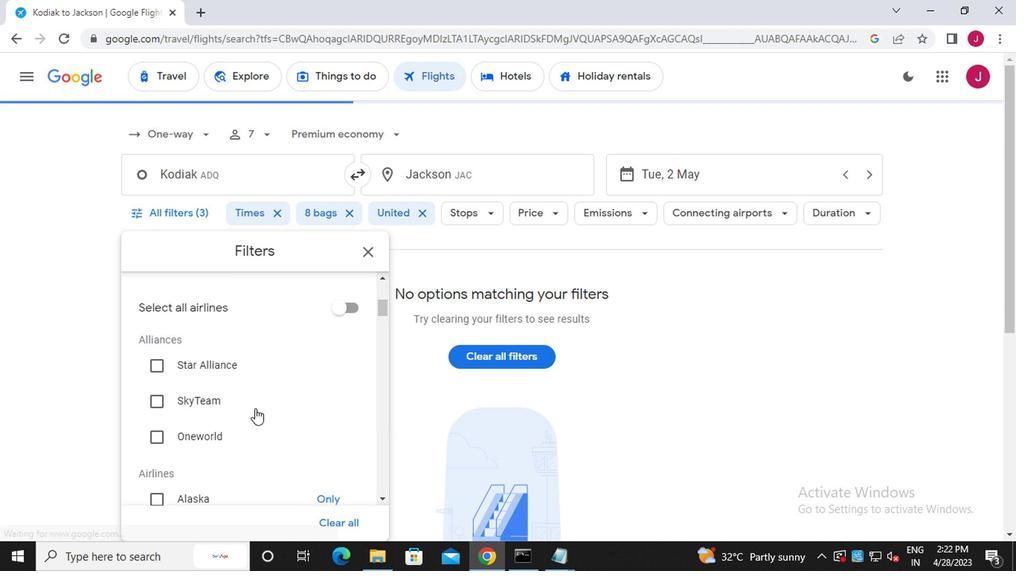 
Action: Mouse scrolled (252, 408) with delta (0, 0)
Screenshot: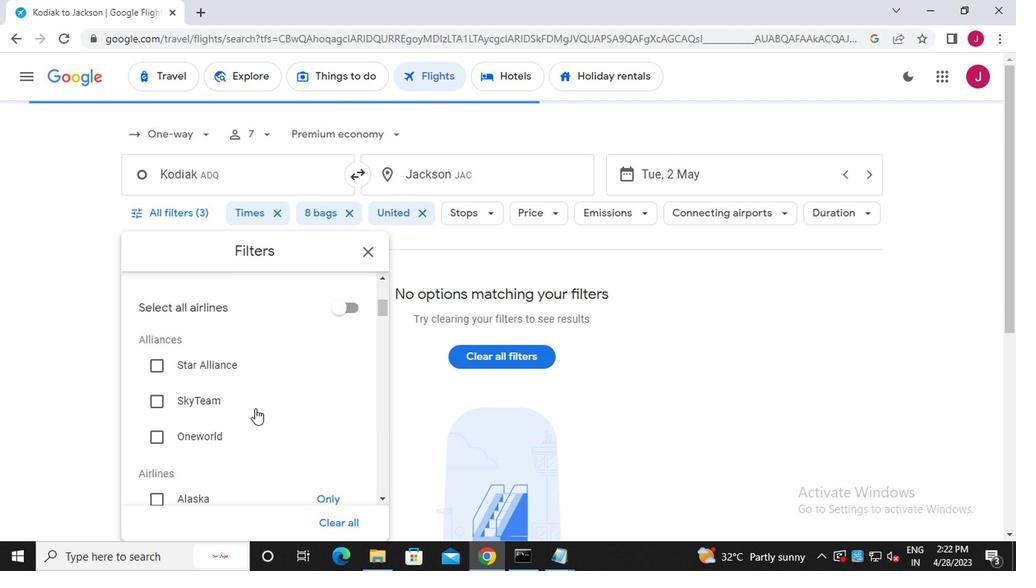 
Action: Mouse scrolled (252, 408) with delta (0, 0)
Screenshot: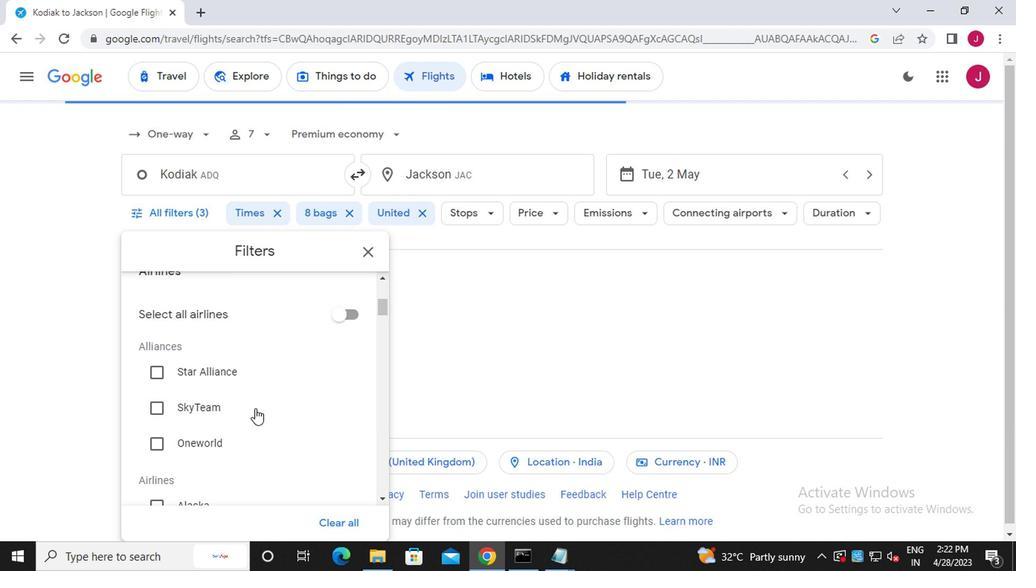 
Action: Mouse scrolled (252, 408) with delta (0, 0)
Screenshot: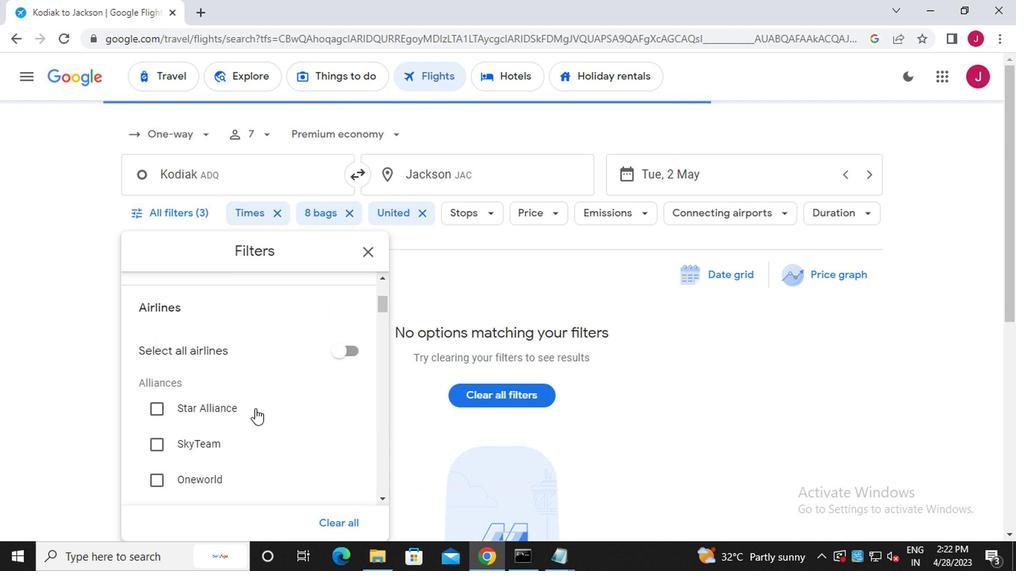
Action: Mouse scrolled (252, 408) with delta (0, 0)
Screenshot: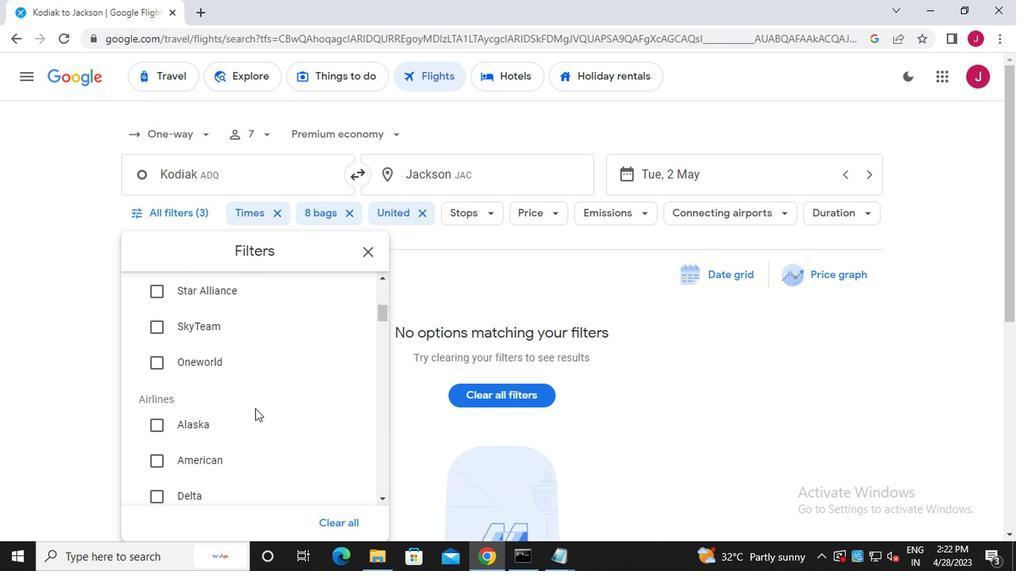 
Action: Mouse scrolled (252, 408) with delta (0, 0)
Screenshot: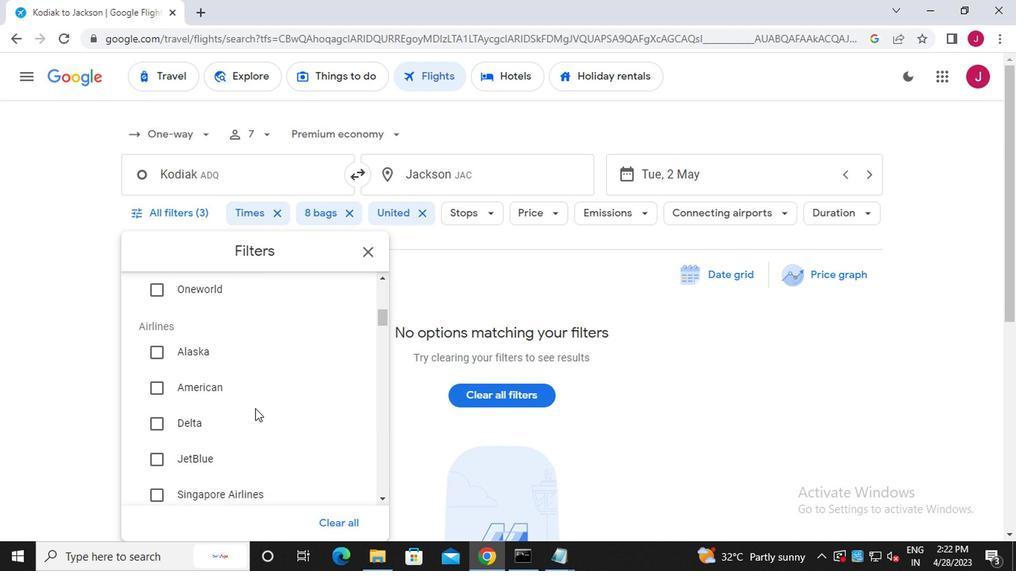 
Action: Mouse moved to (254, 414)
Screenshot: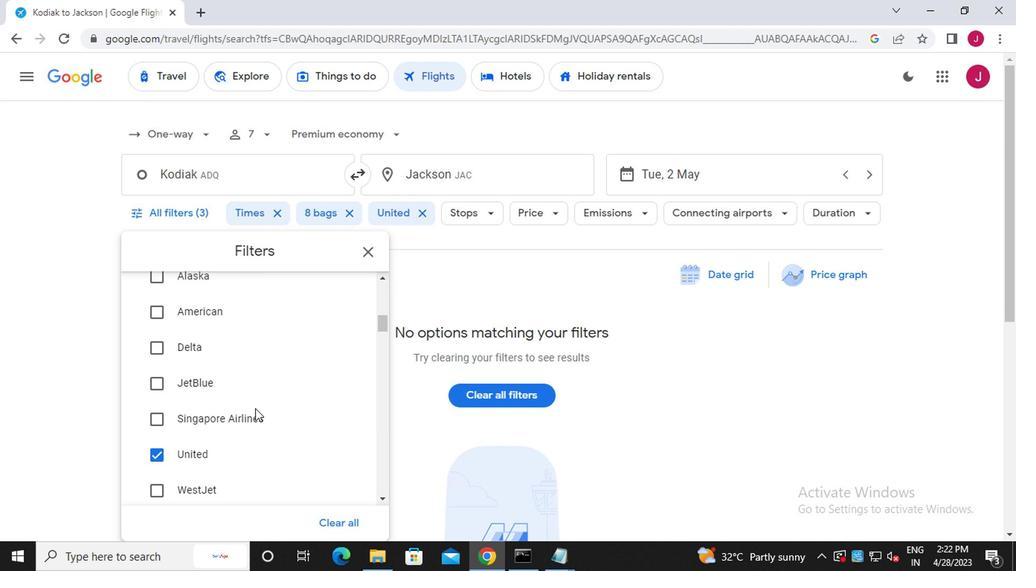 
Action: Mouse scrolled (254, 412) with delta (0, -1)
Screenshot: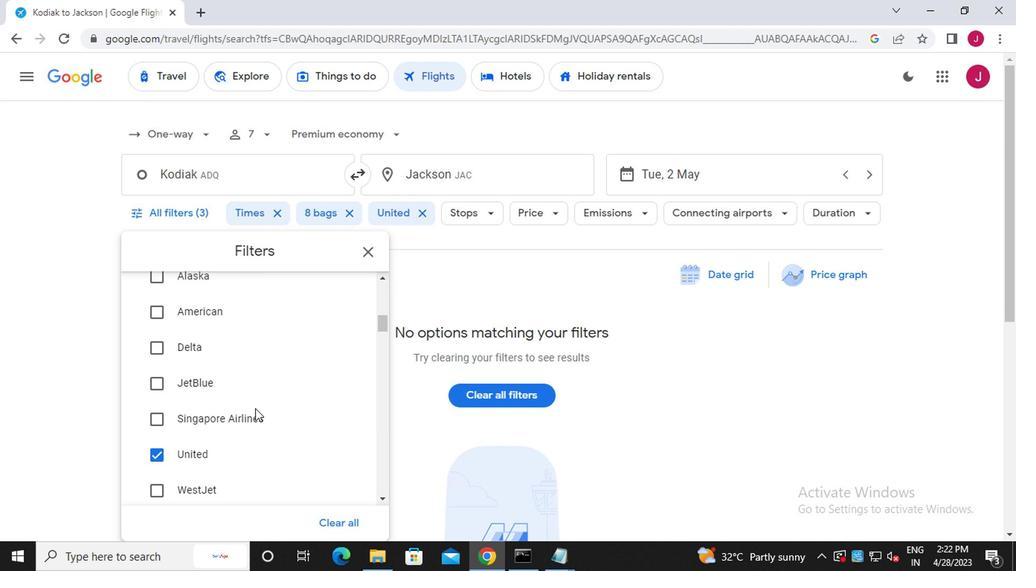 
Action: Mouse moved to (254, 414)
Screenshot: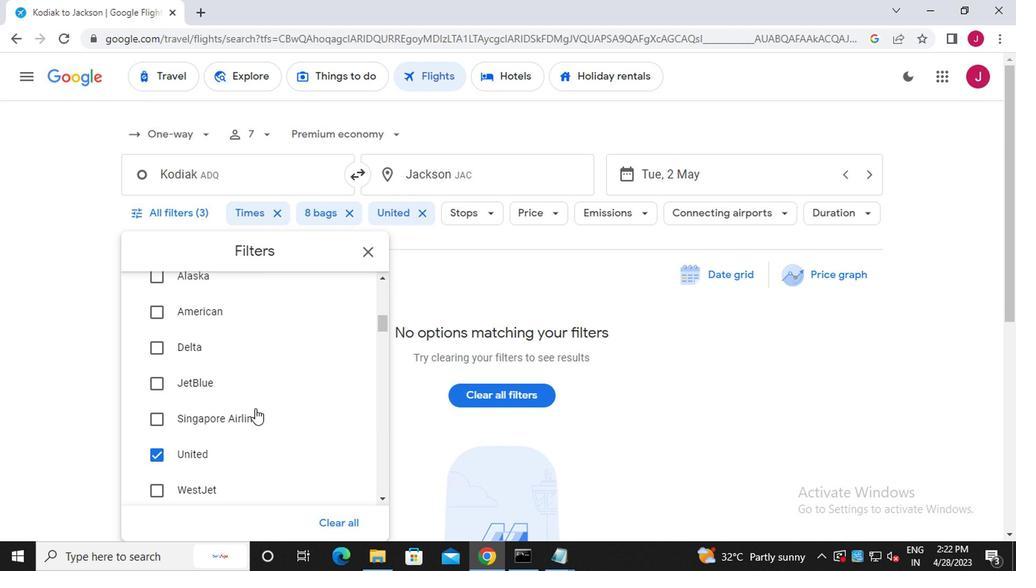 
Action: Mouse scrolled (254, 412) with delta (0, -1)
Screenshot: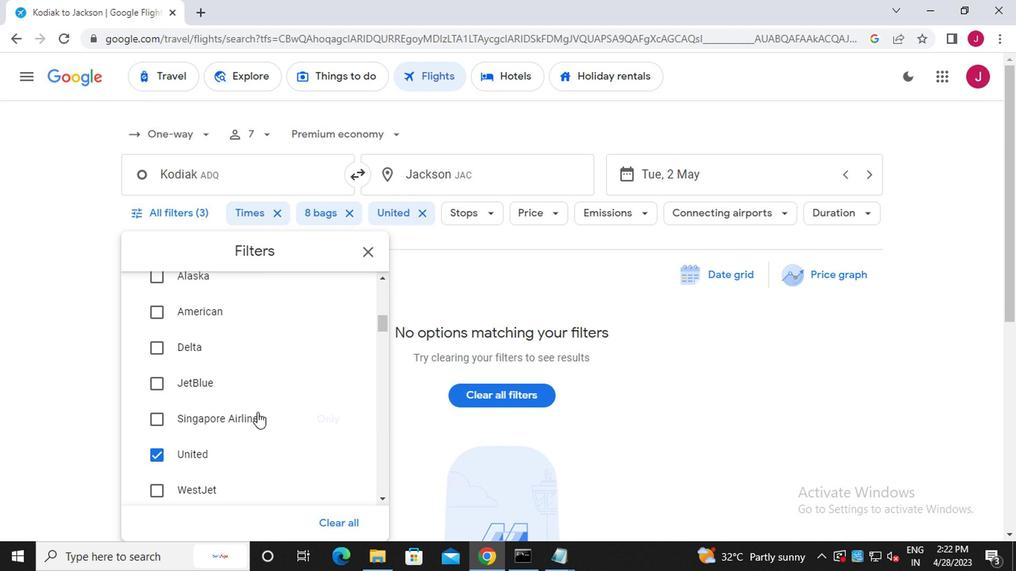 
Action: Mouse moved to (254, 414)
Screenshot: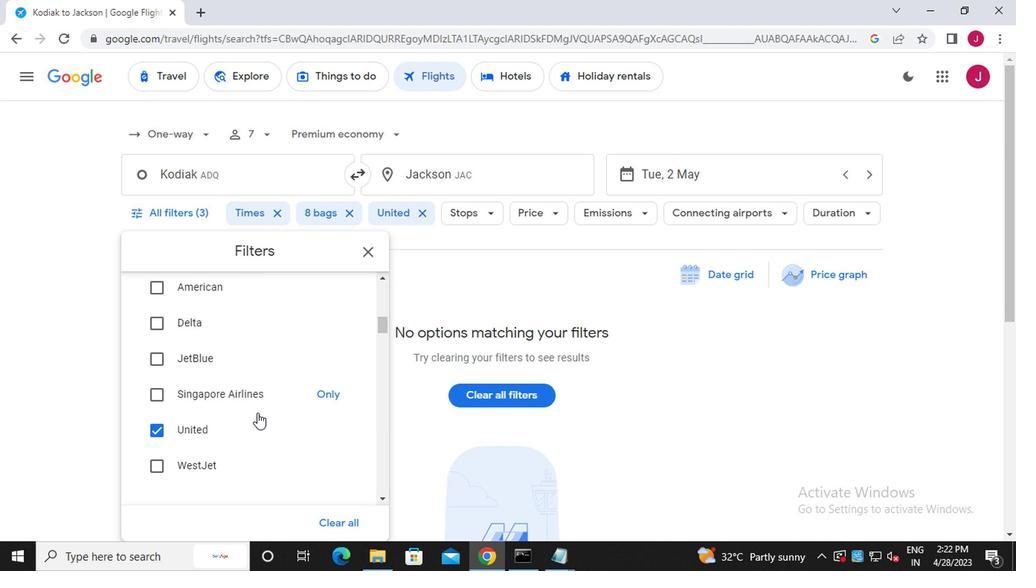 
Action: Mouse scrolled (254, 412) with delta (0, -1)
Screenshot: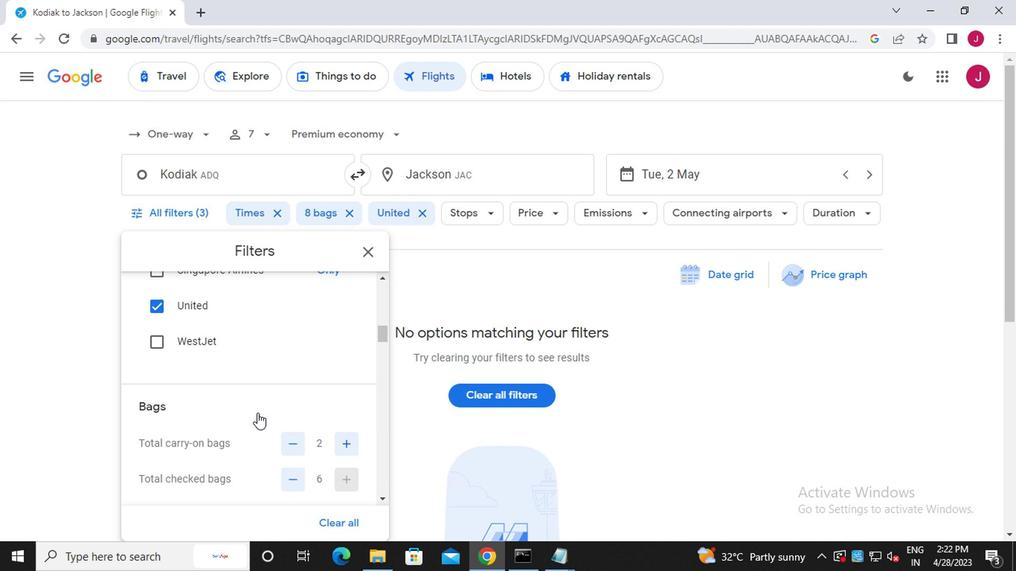 
Action: Mouse moved to (256, 411)
Screenshot: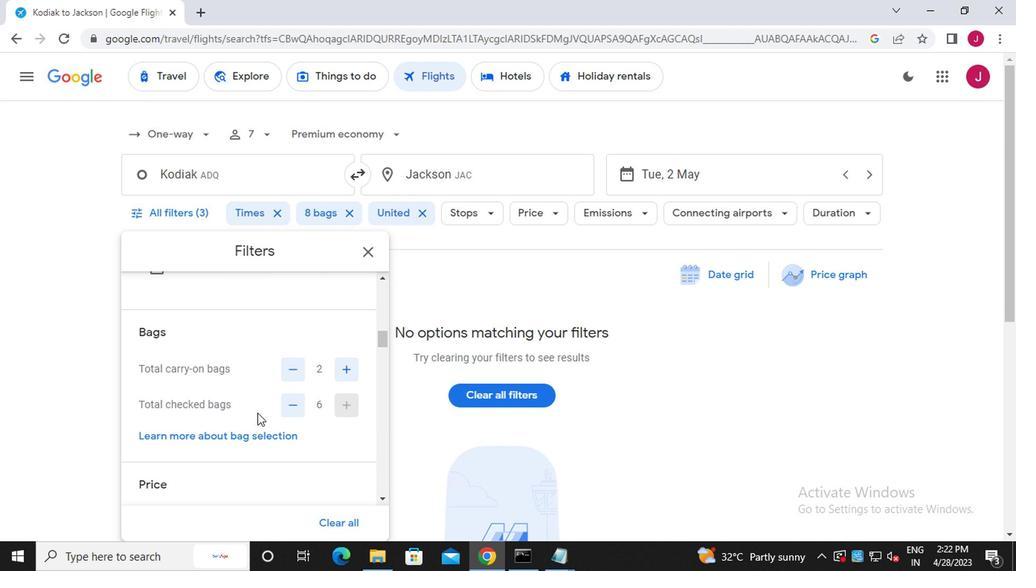 
Action: Mouse scrolled (256, 410) with delta (0, -1)
Screenshot: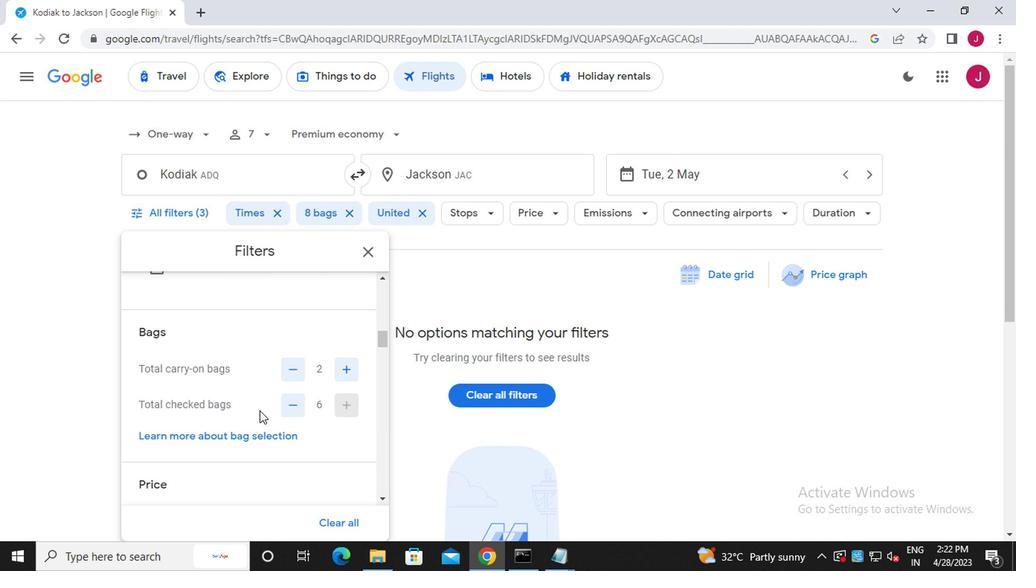
Action: Mouse moved to (289, 376)
Screenshot: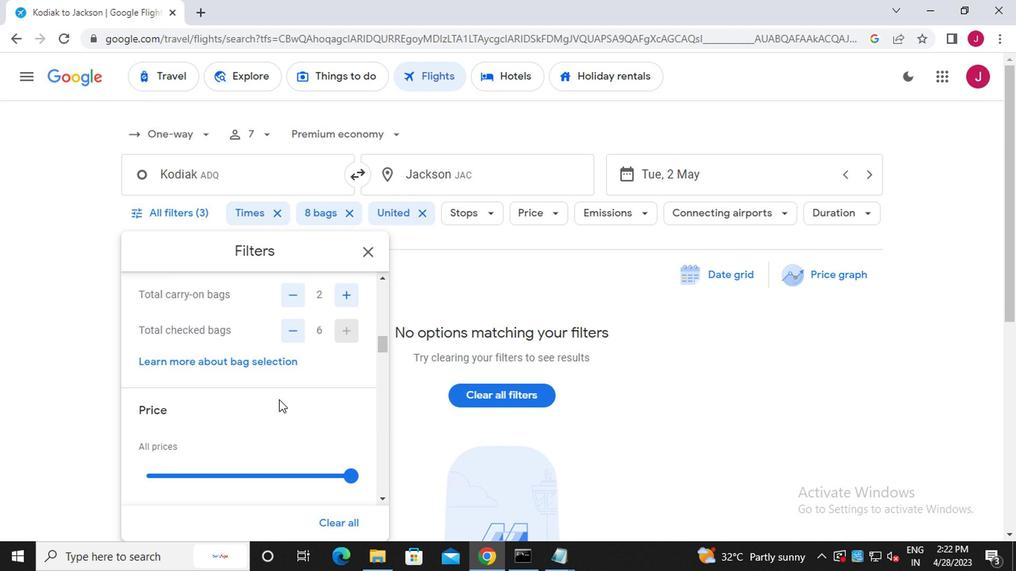 
Action: Mouse scrolled (289, 377) with delta (0, 0)
Screenshot: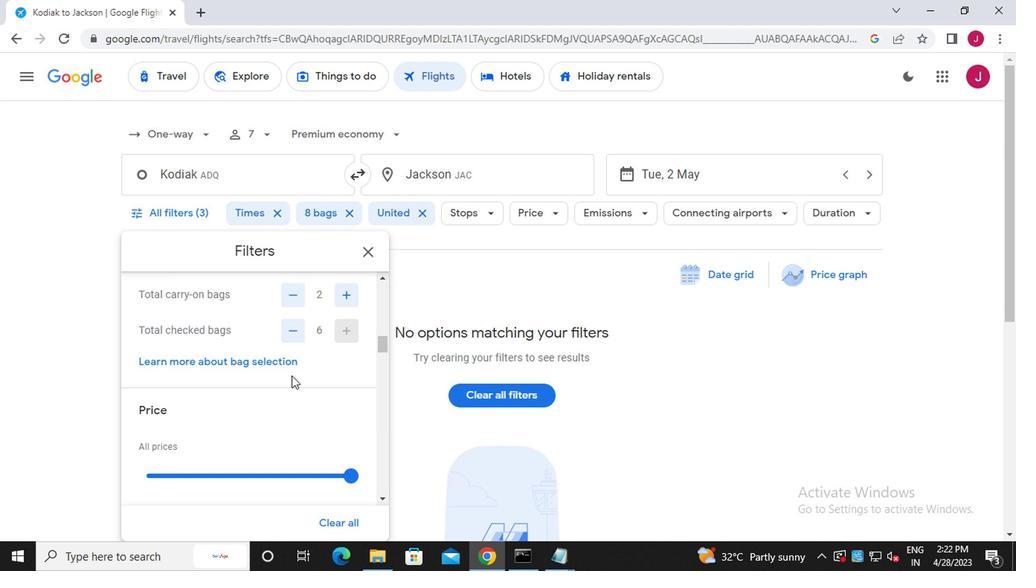 
Action: Mouse moved to (293, 409)
Screenshot: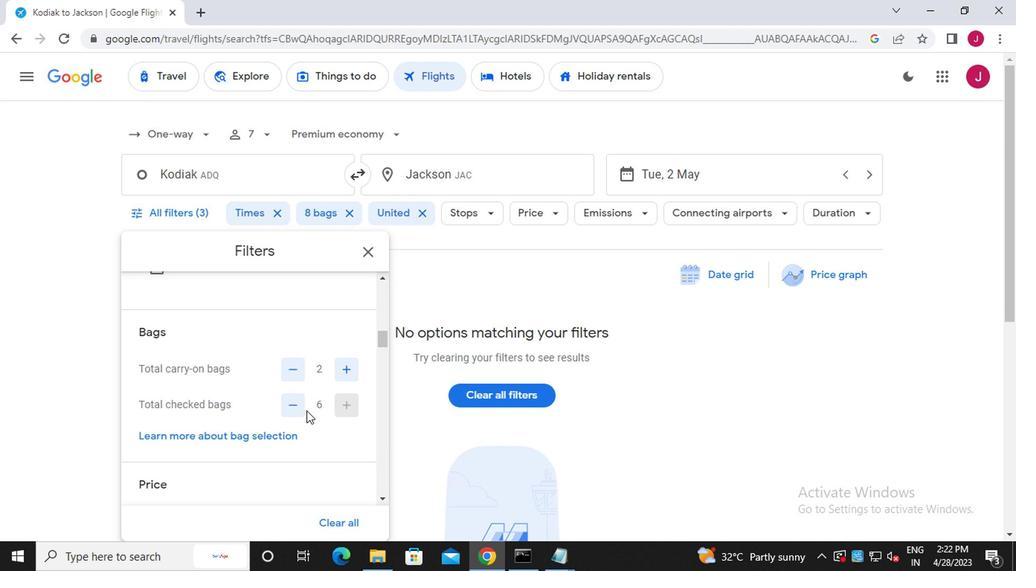 
Action: Mouse pressed left at (293, 409)
Screenshot: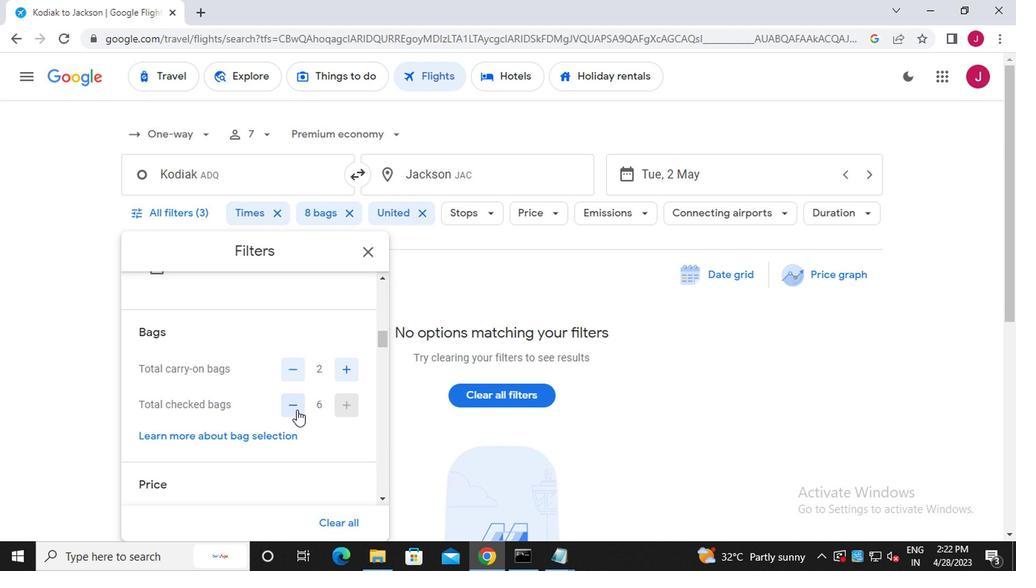
Action: Mouse pressed left at (293, 409)
Screenshot: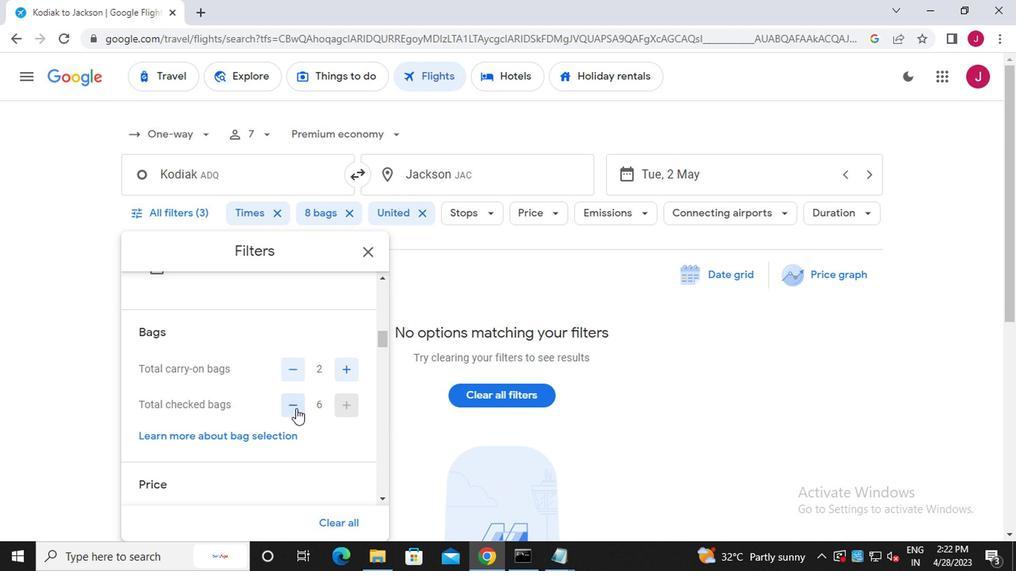 
Action: Mouse pressed left at (293, 409)
Screenshot: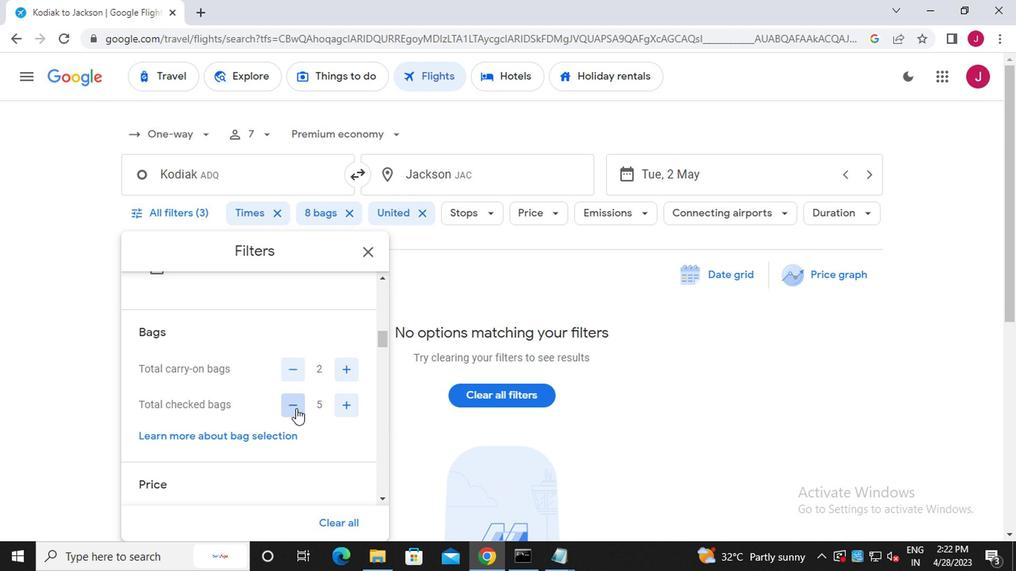 
Action: Mouse pressed left at (293, 409)
Screenshot: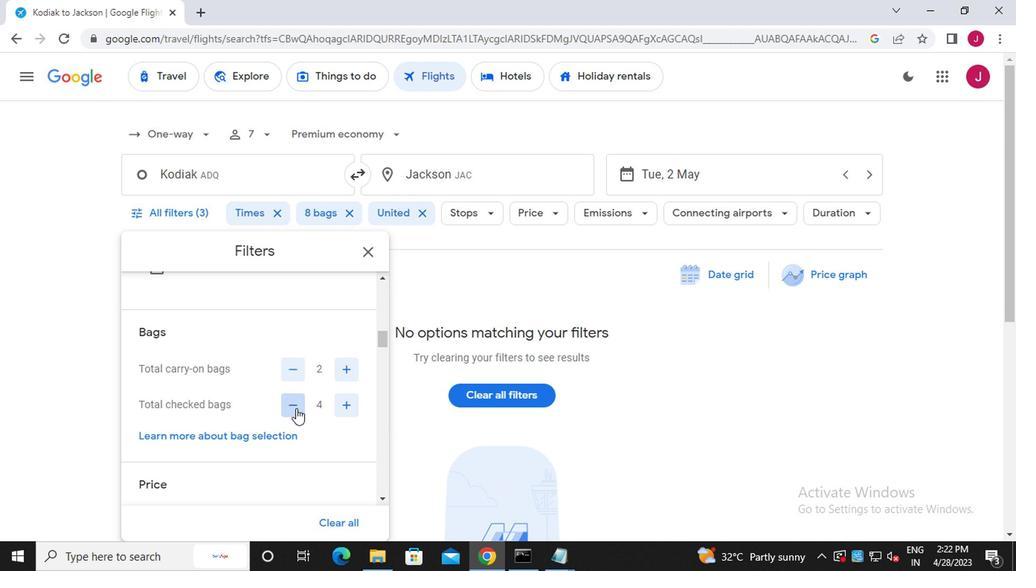 
Action: Mouse pressed left at (293, 409)
Screenshot: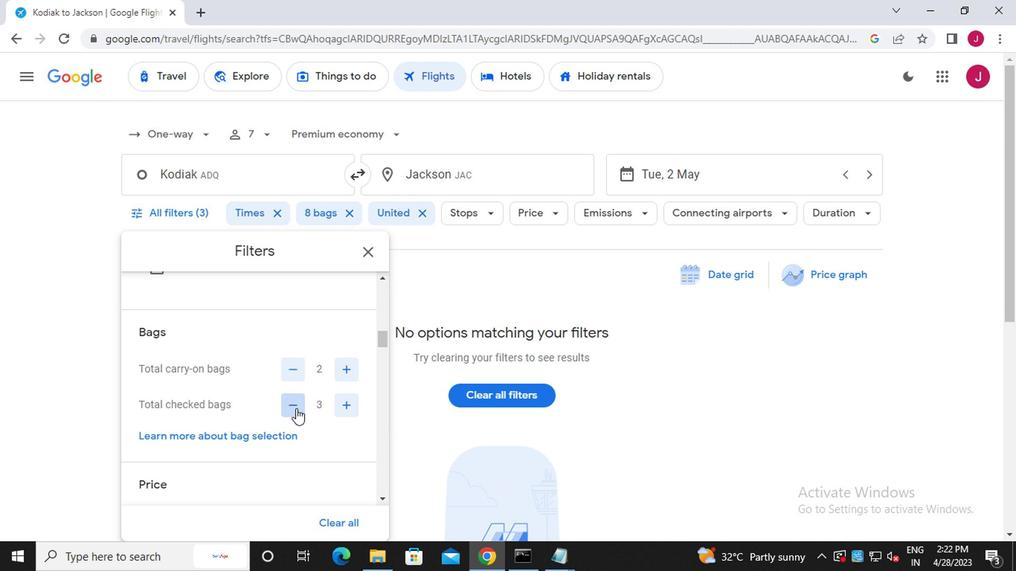 
Action: Mouse pressed left at (293, 409)
Screenshot: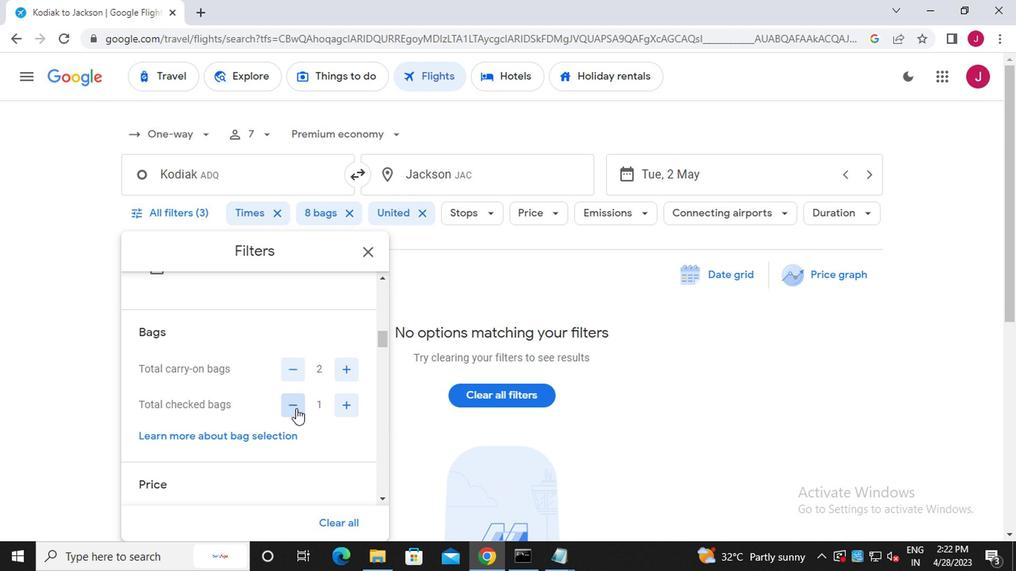 
Action: Mouse moved to (343, 407)
Screenshot: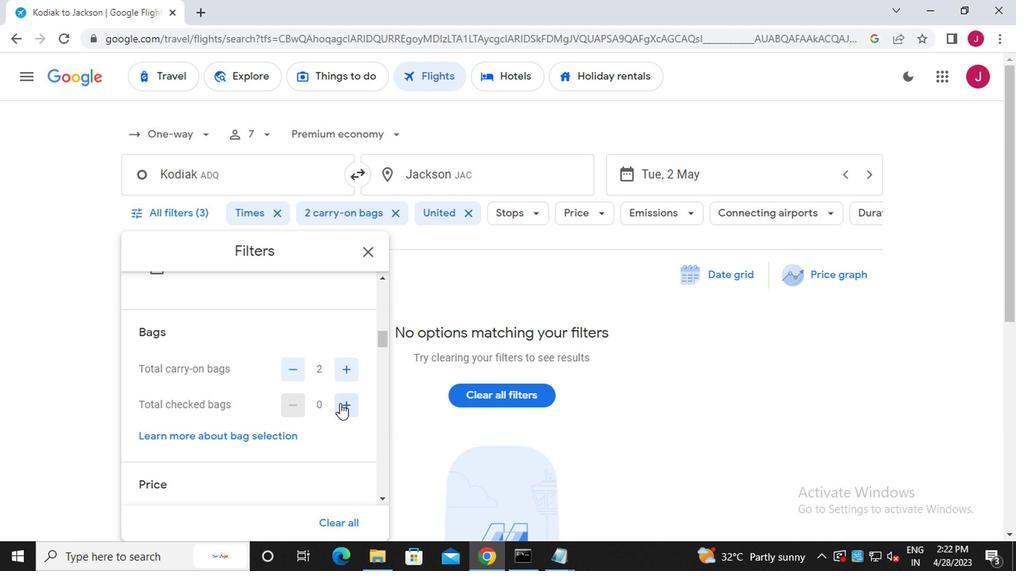 
Action: Mouse pressed left at (343, 407)
Screenshot: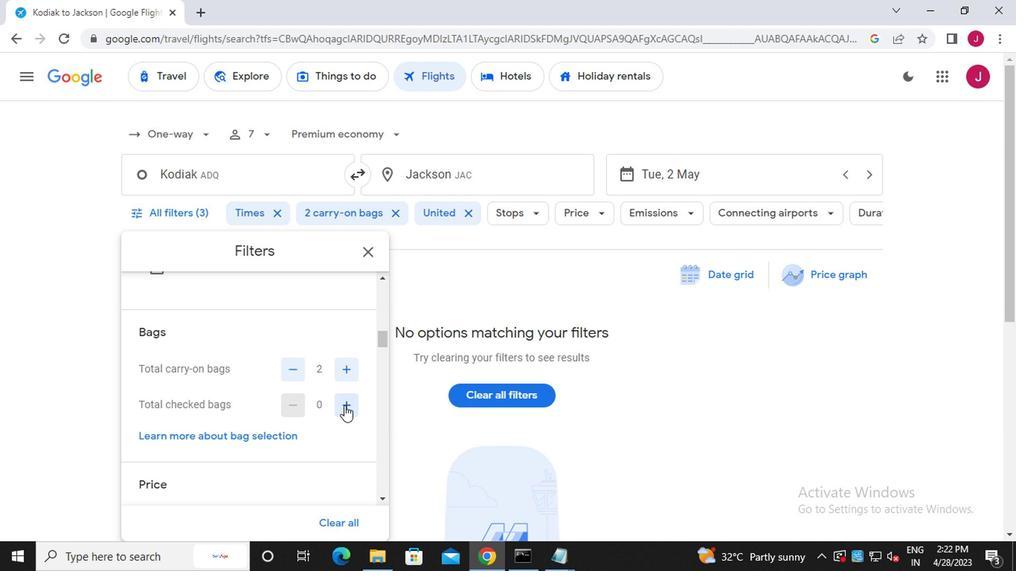 
Action: Mouse pressed left at (343, 407)
Screenshot: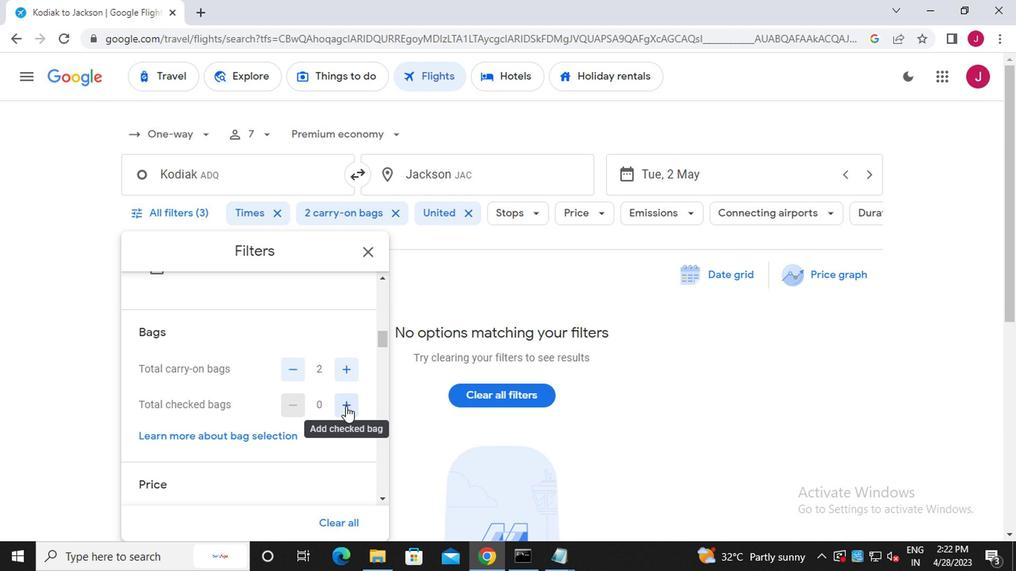 
Action: Mouse pressed left at (343, 407)
Screenshot: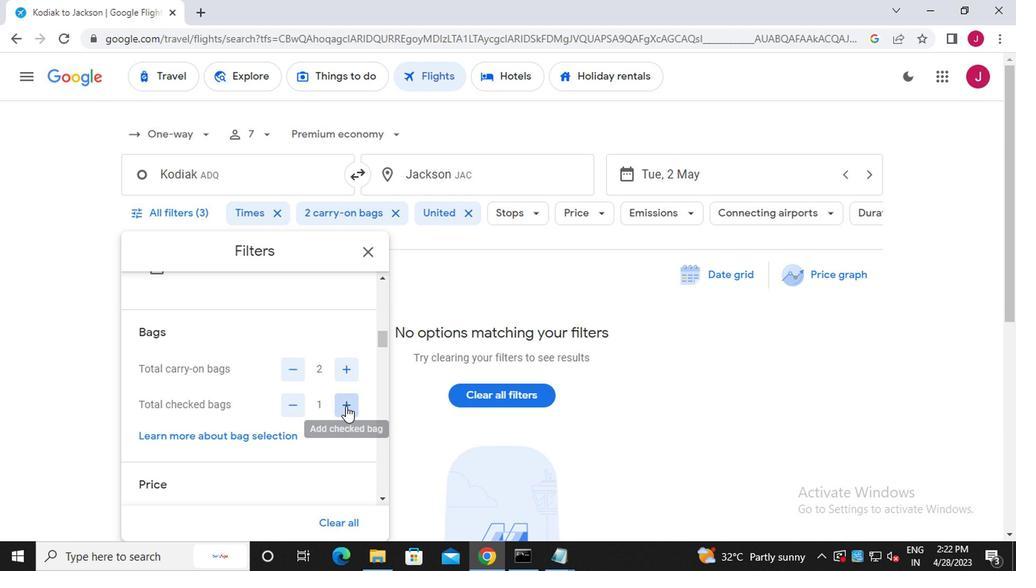 
Action: Mouse pressed left at (343, 407)
Screenshot: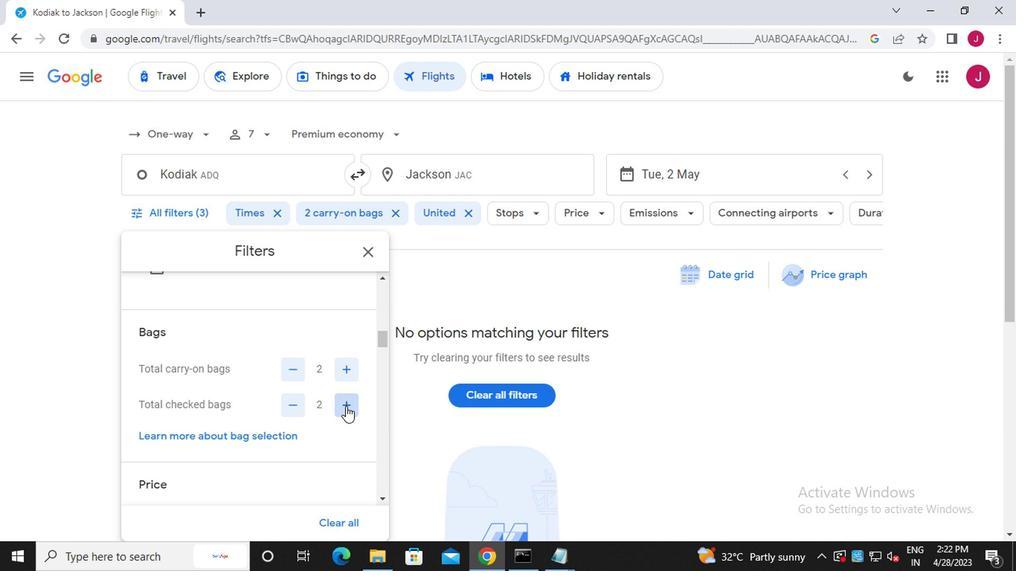 
Action: Mouse pressed left at (343, 407)
Screenshot: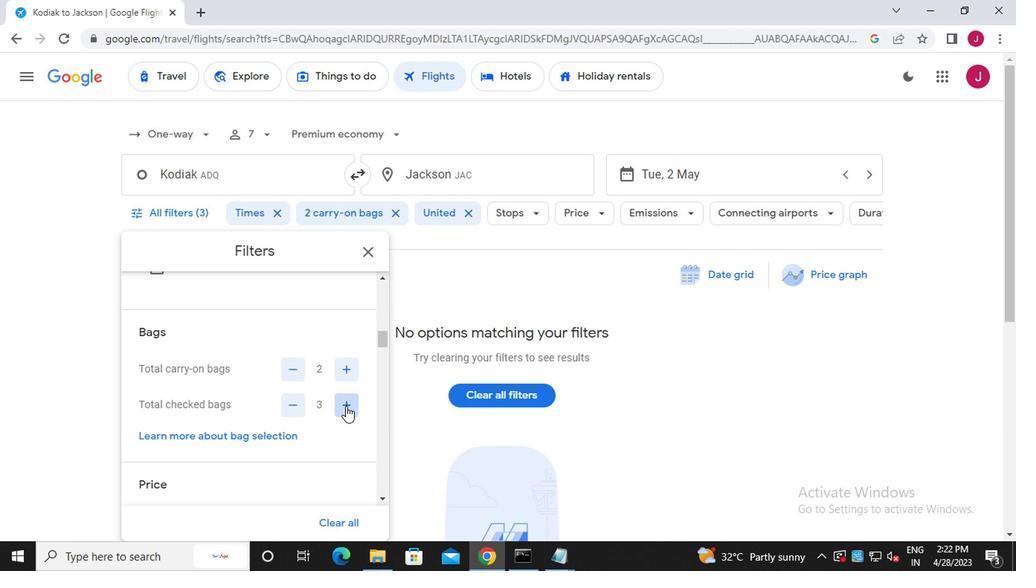 
Action: Mouse moved to (344, 407)
Screenshot: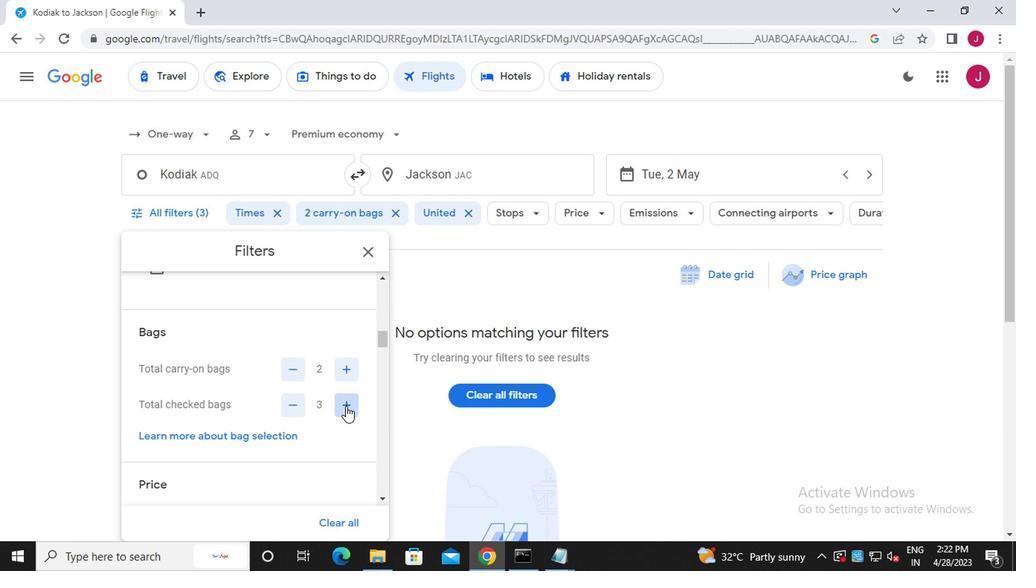 
Action: Mouse pressed left at (344, 407)
Screenshot: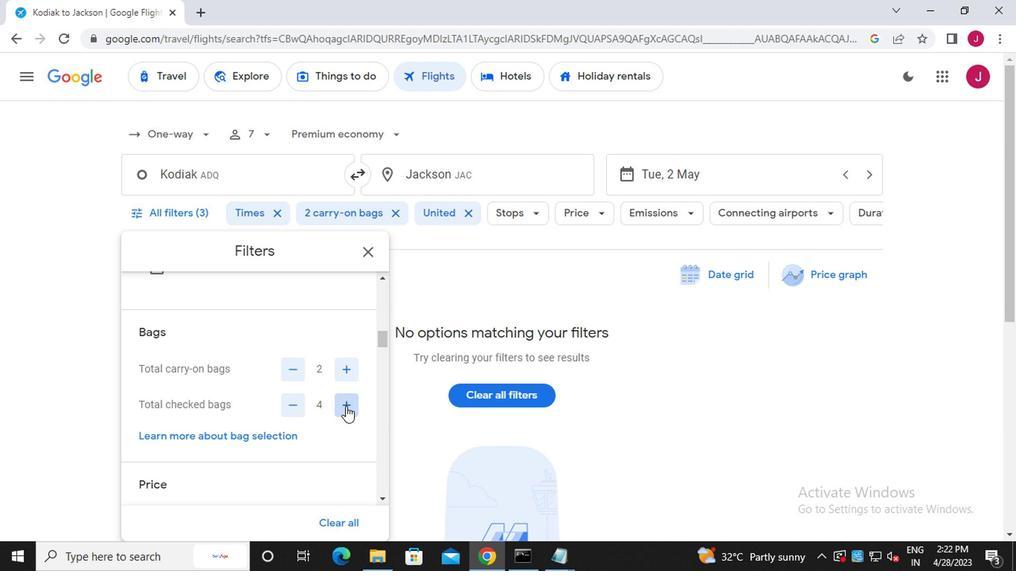 
Action: Mouse pressed left at (344, 407)
Screenshot: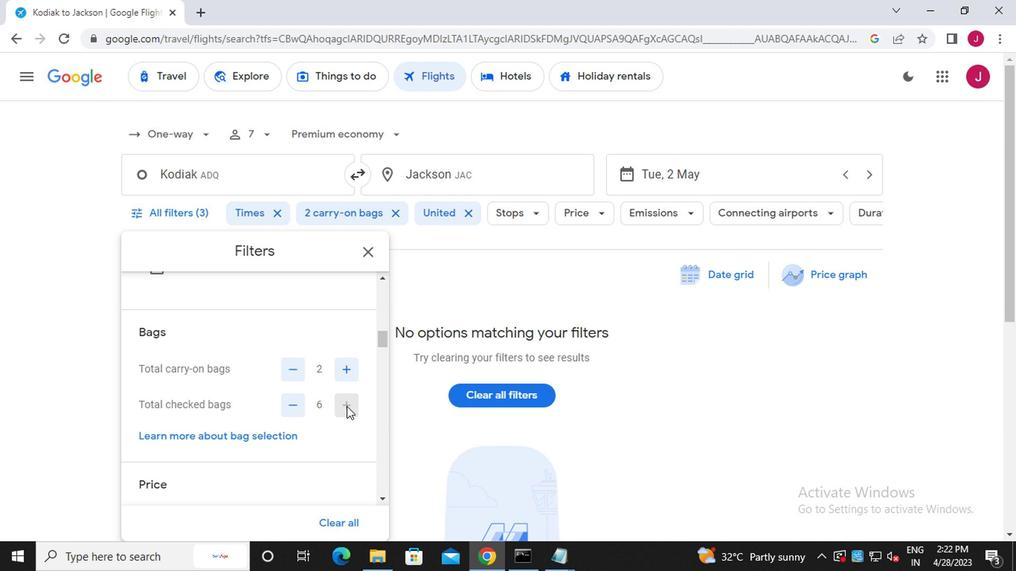 
Action: Mouse pressed left at (344, 407)
Screenshot: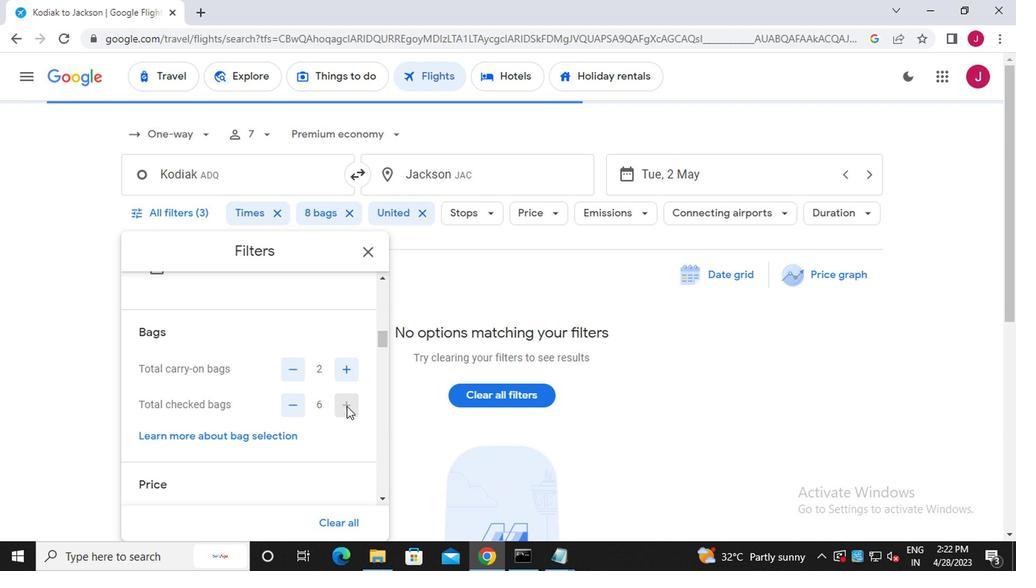
Action: Mouse moved to (375, 412)
Screenshot: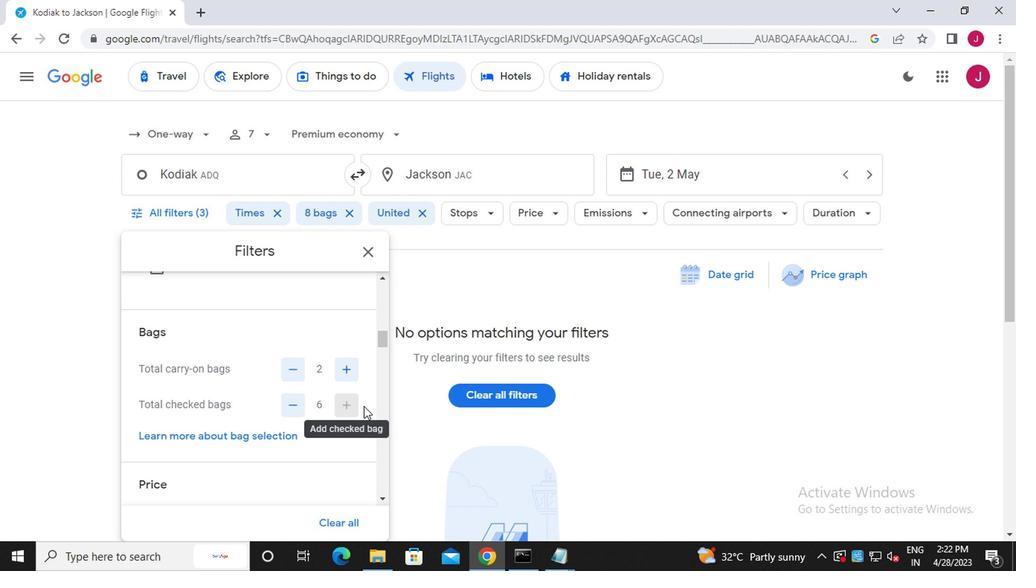 
Action: Mouse scrolled (375, 411) with delta (0, 0)
Screenshot: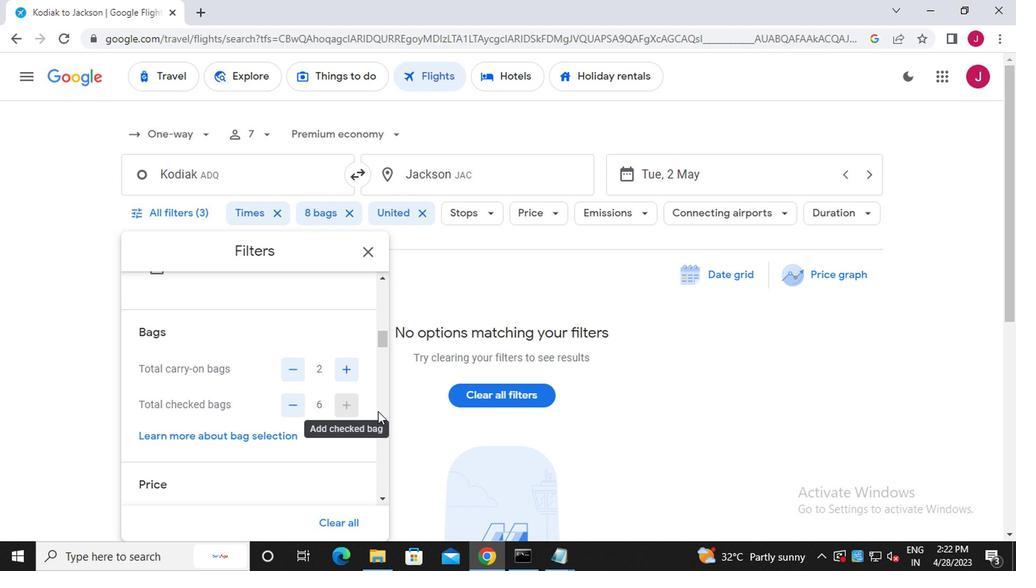 
Action: Mouse moved to (352, 479)
Screenshot: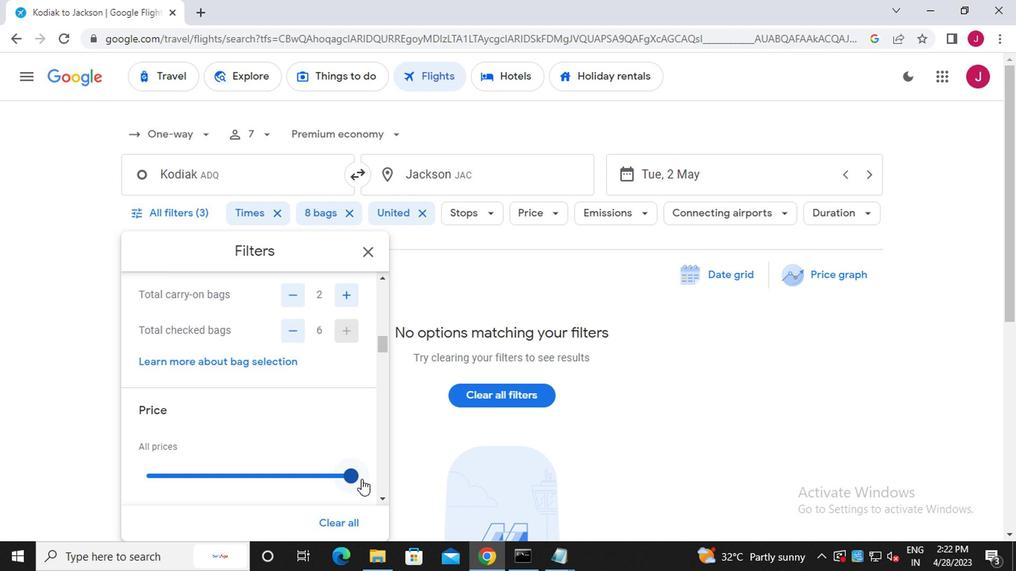 
Action: Mouse pressed left at (352, 479)
Screenshot: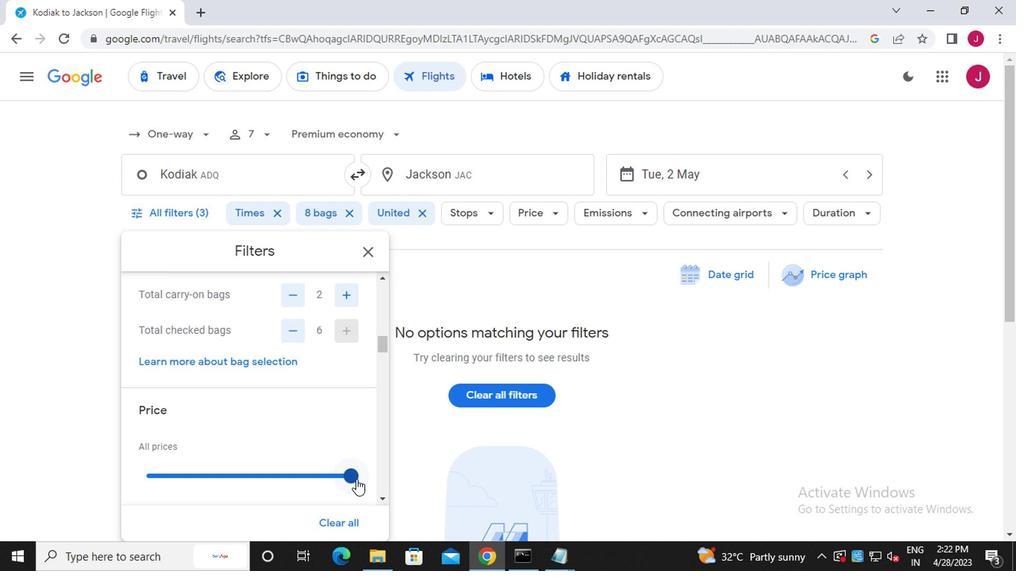 
Action: Mouse moved to (366, 446)
Screenshot: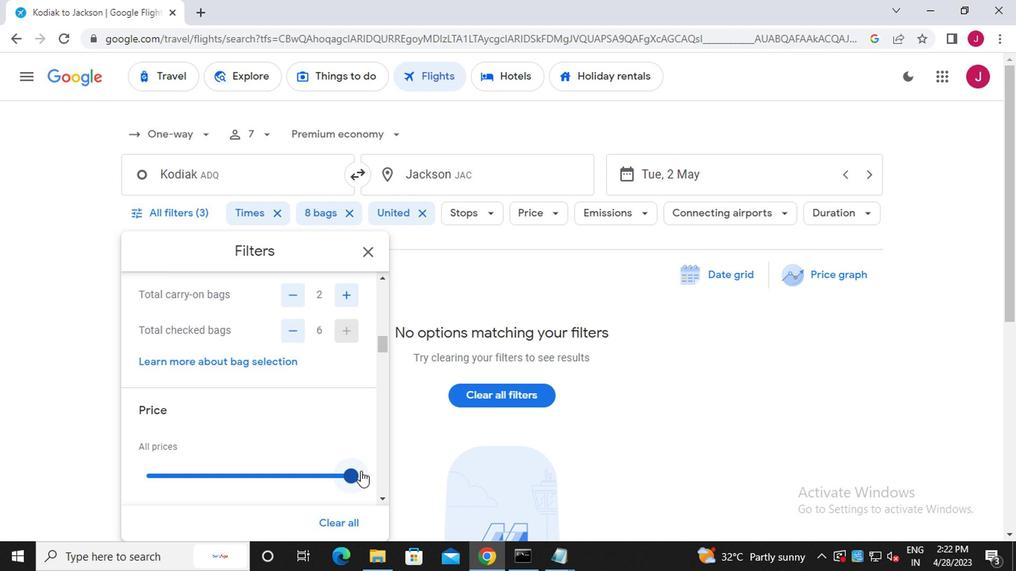
Action: Mouse scrolled (366, 445) with delta (0, 0)
Screenshot: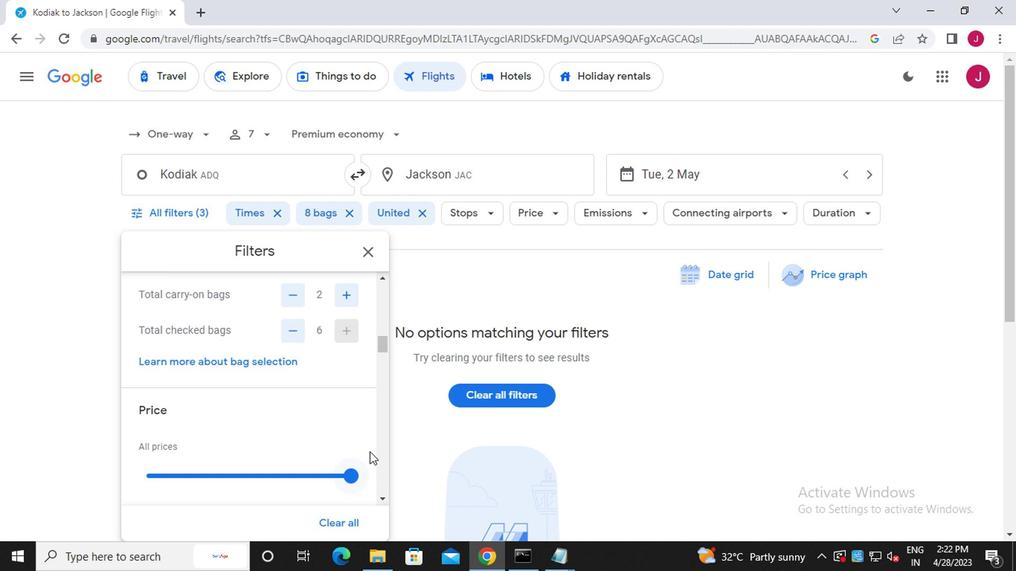 
Action: Mouse scrolled (366, 445) with delta (0, 0)
Screenshot: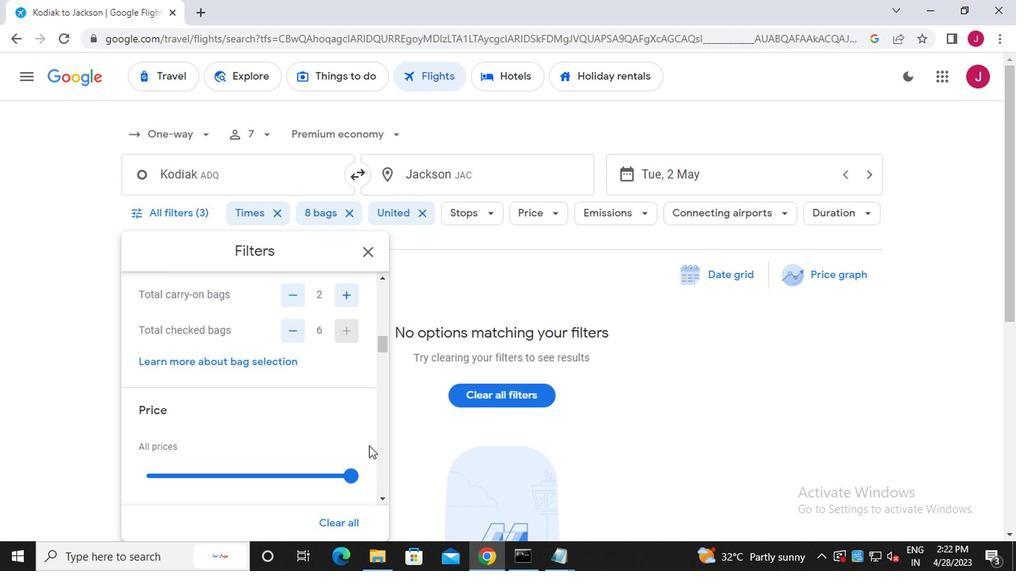 
Action: Mouse scrolled (366, 445) with delta (0, 0)
Screenshot: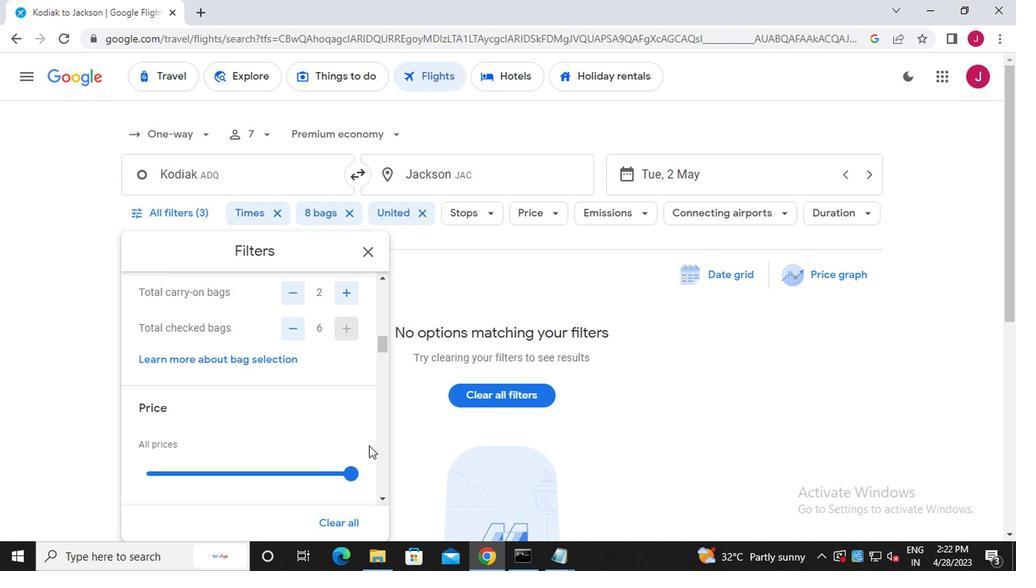 
Action: Mouse moved to (280, 423)
Screenshot: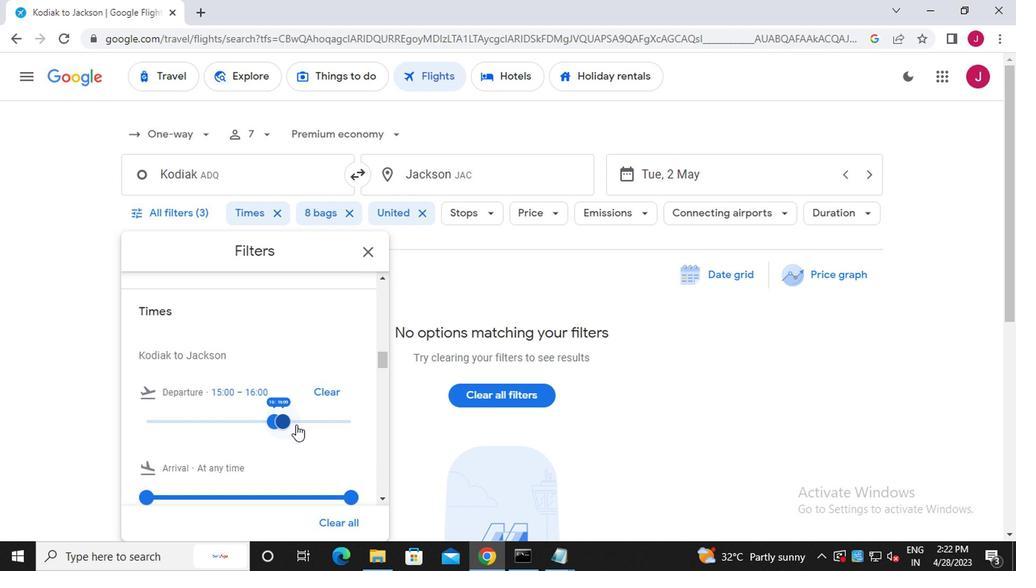 
Action: Mouse pressed left at (280, 423)
Screenshot: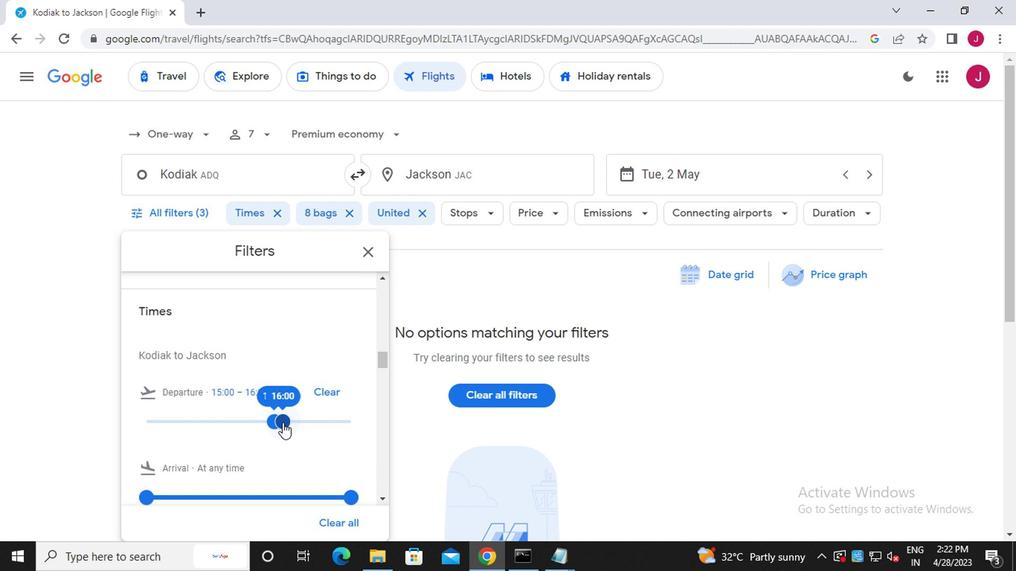
Action: Mouse moved to (270, 421)
Screenshot: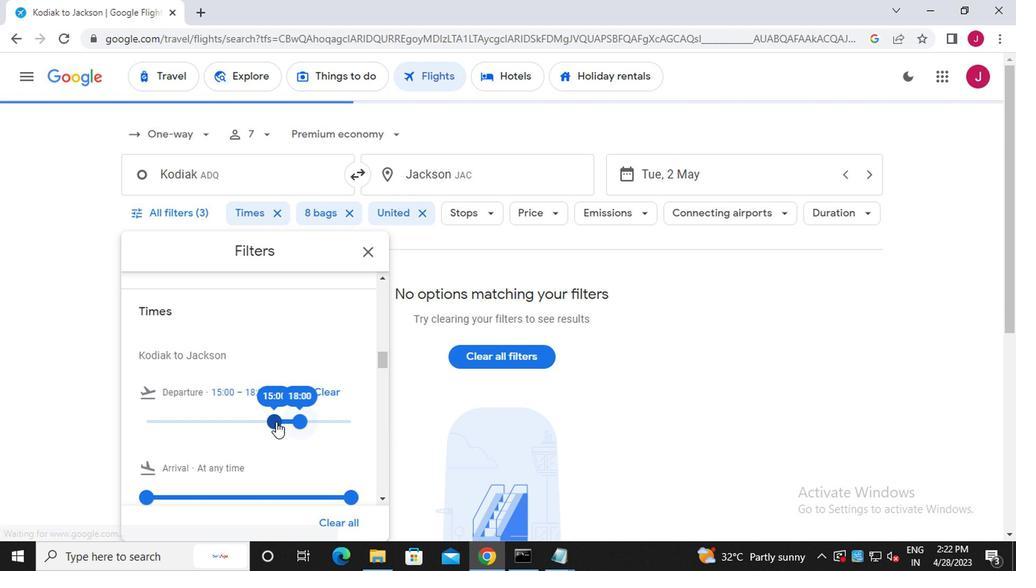 
Action: Mouse pressed left at (270, 421)
Screenshot: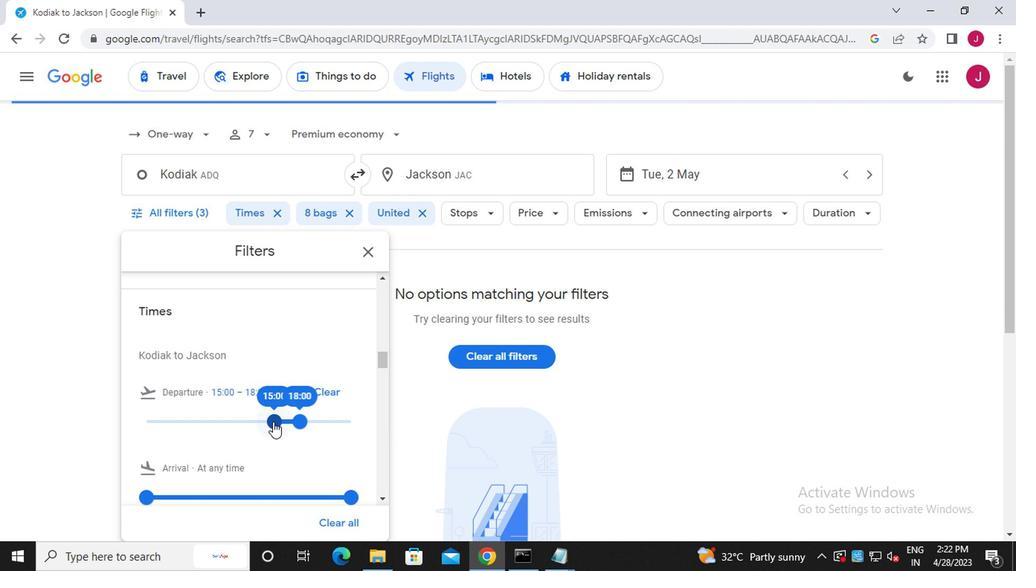 
Action: Mouse moved to (297, 423)
Screenshot: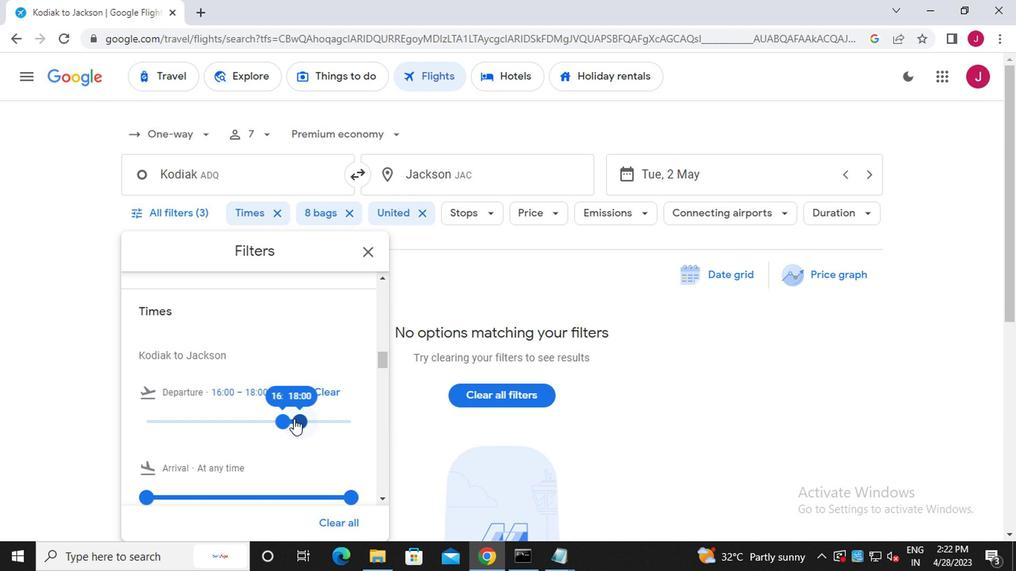 
Action: Mouse pressed left at (297, 423)
Screenshot: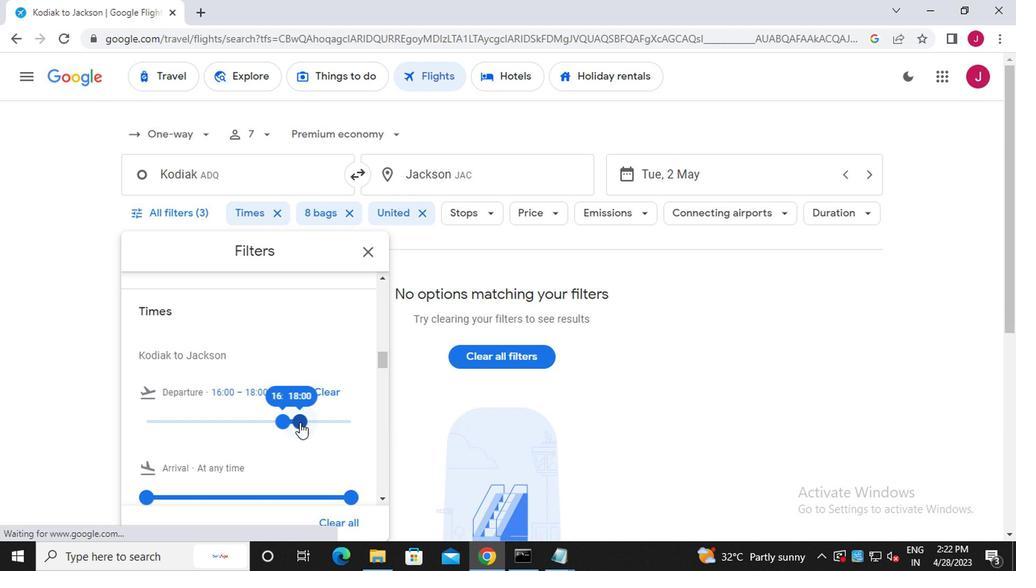 
Action: Mouse moved to (285, 423)
Screenshot: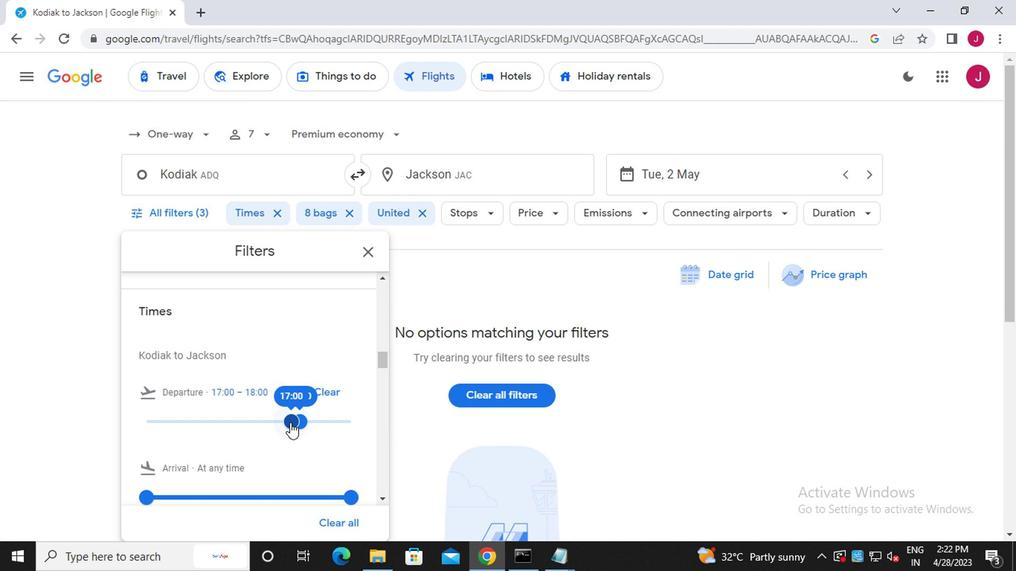 
Action: Mouse pressed left at (285, 423)
Screenshot: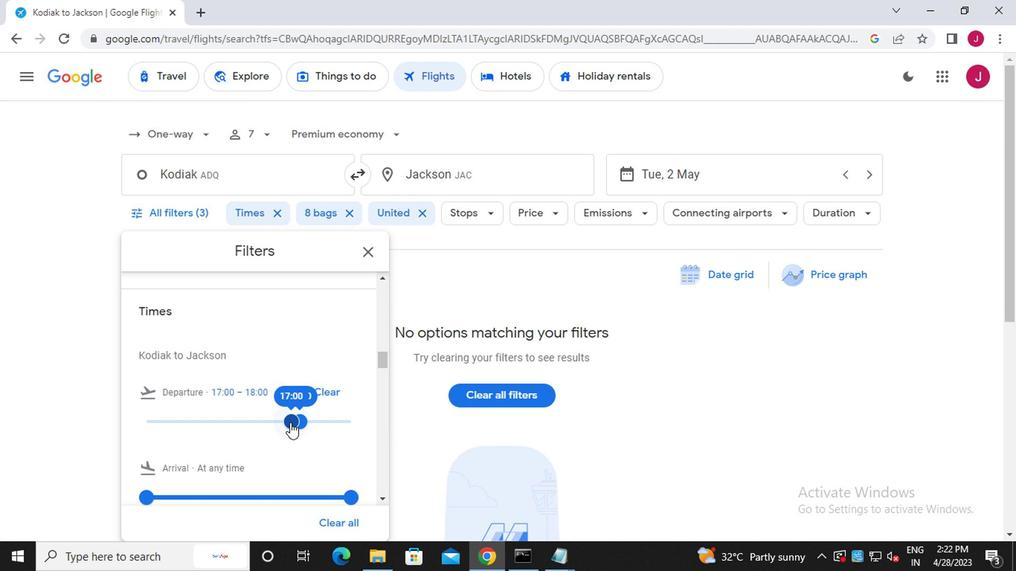 
Action: Mouse moved to (295, 424)
Screenshot: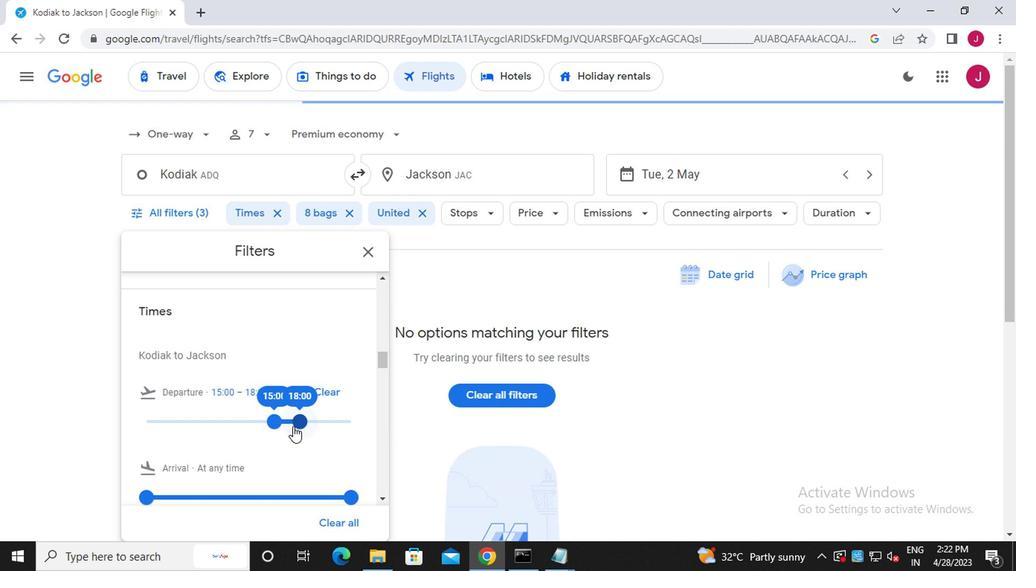 
Action: Mouse pressed left at (295, 424)
Screenshot: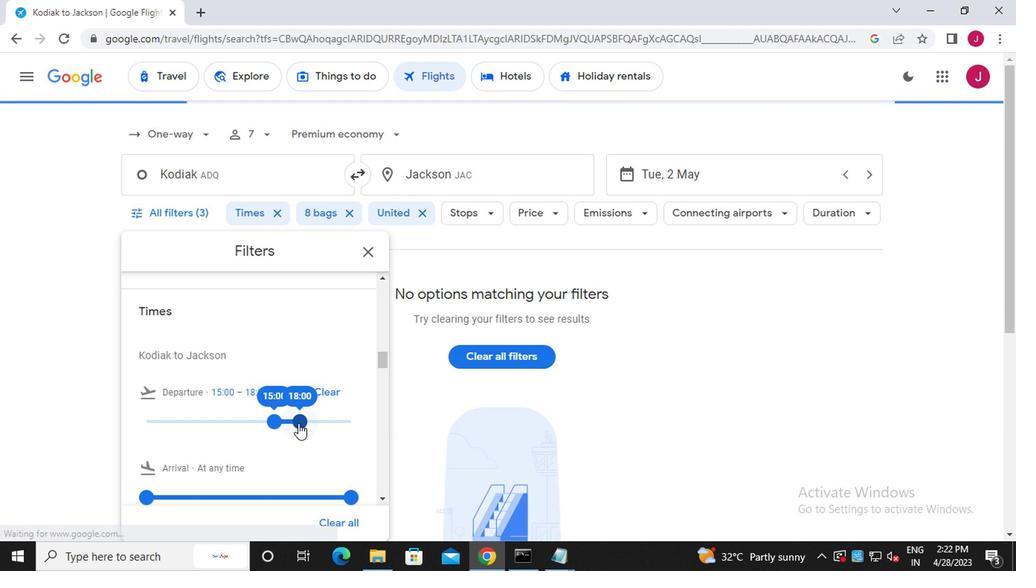 
Action: Mouse moved to (269, 424)
Screenshot: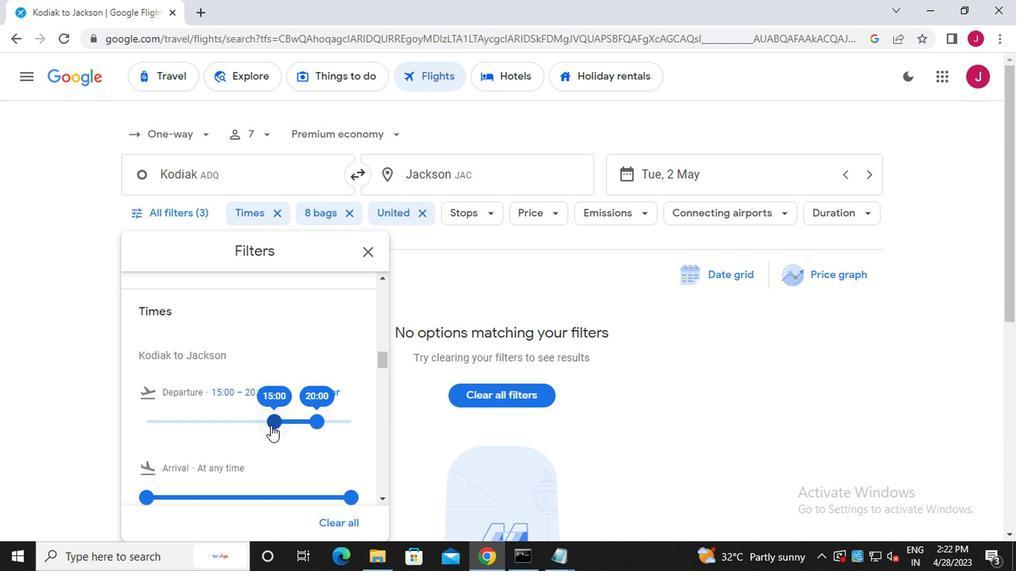 
Action: Mouse pressed left at (269, 424)
Screenshot: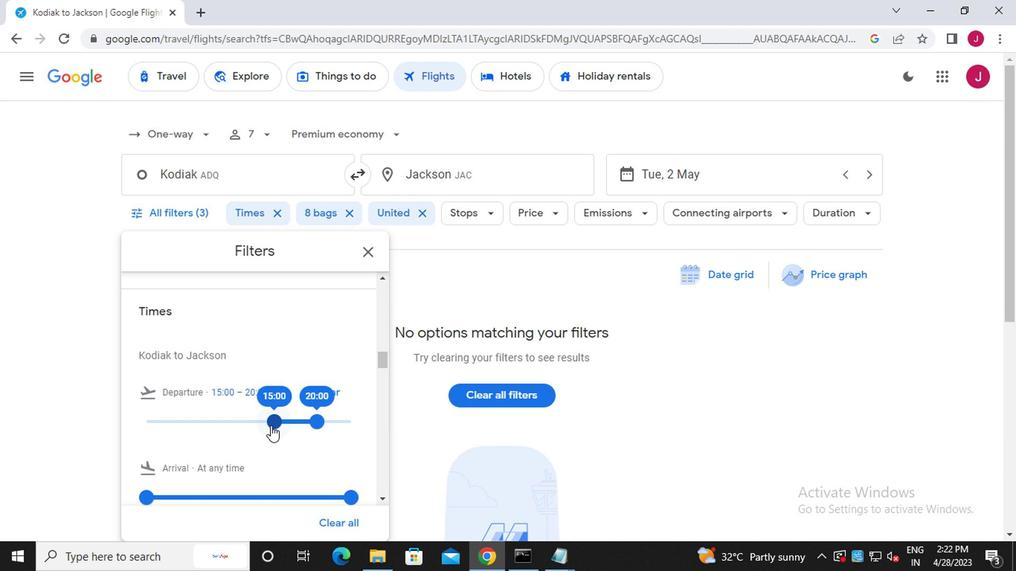 
Action: Mouse moved to (312, 423)
Screenshot: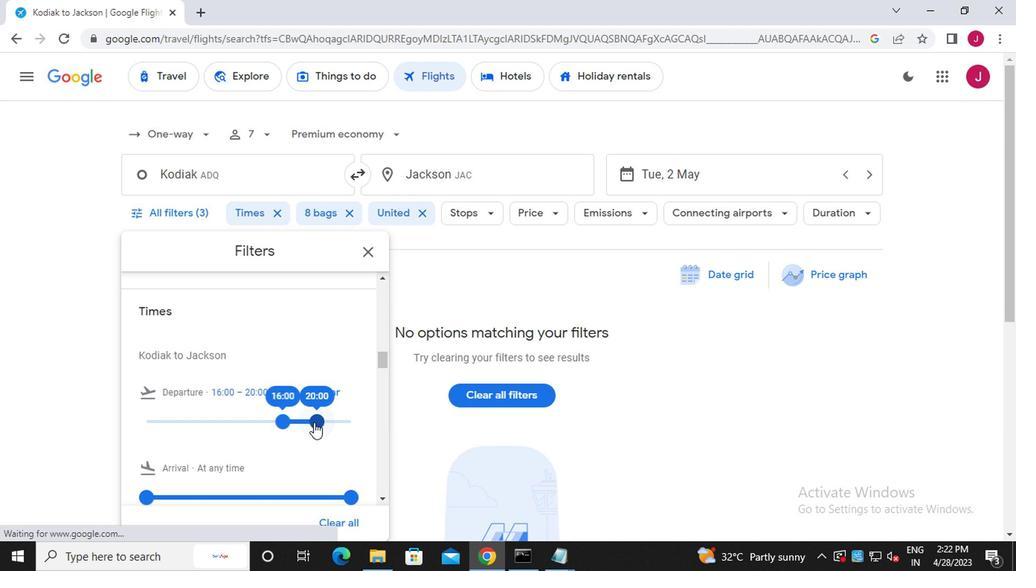 
Action: Mouse pressed left at (312, 423)
Screenshot: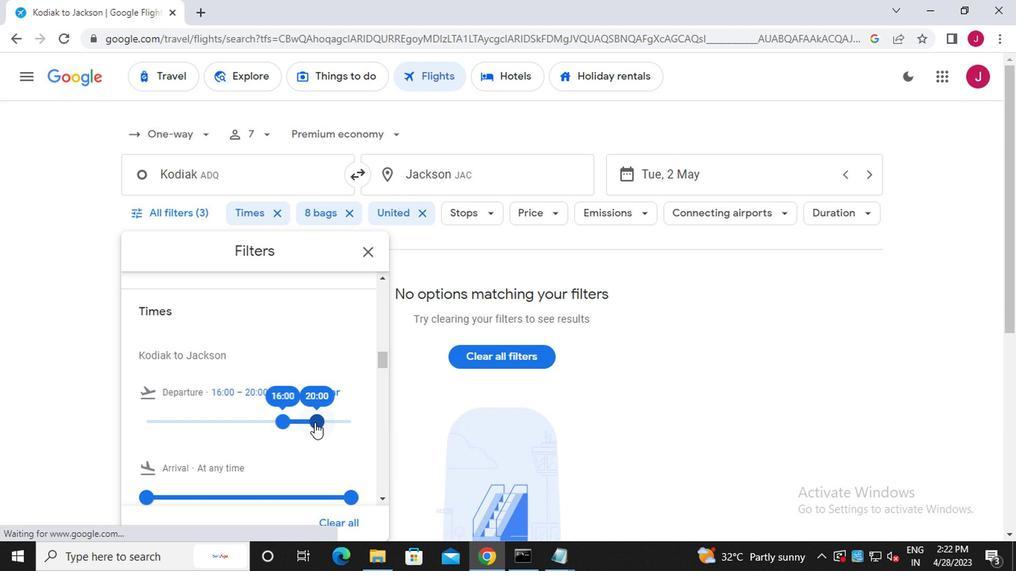 
Action: Mouse moved to (363, 254)
Screenshot: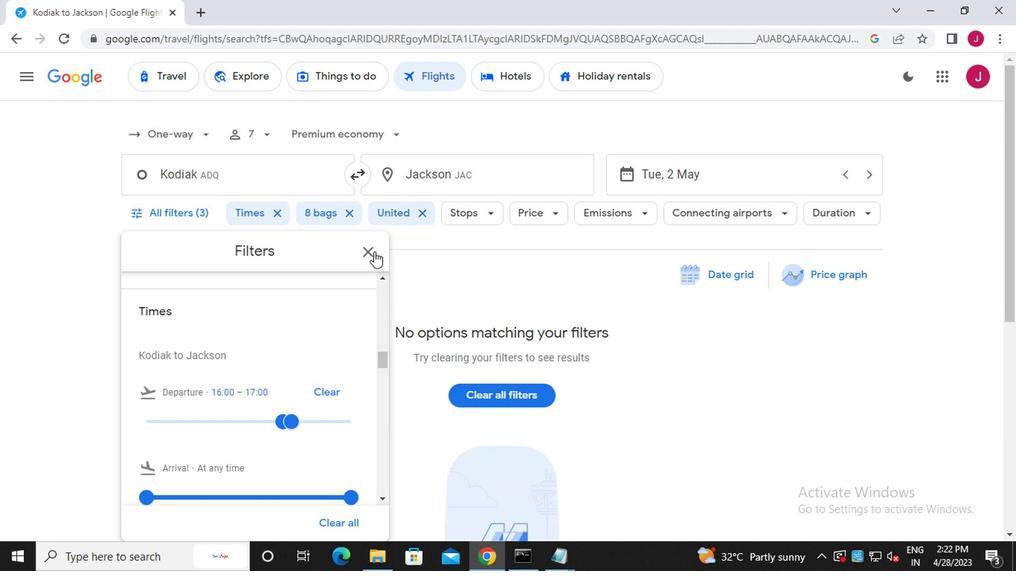 
Action: Mouse pressed left at (363, 254)
Screenshot: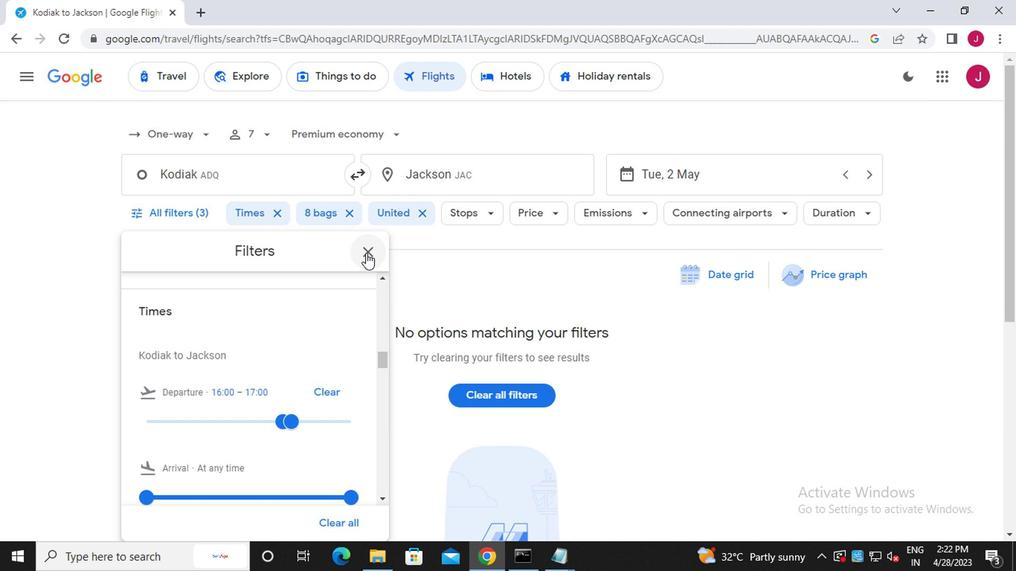 
Action: Mouse moved to (362, 254)
Screenshot: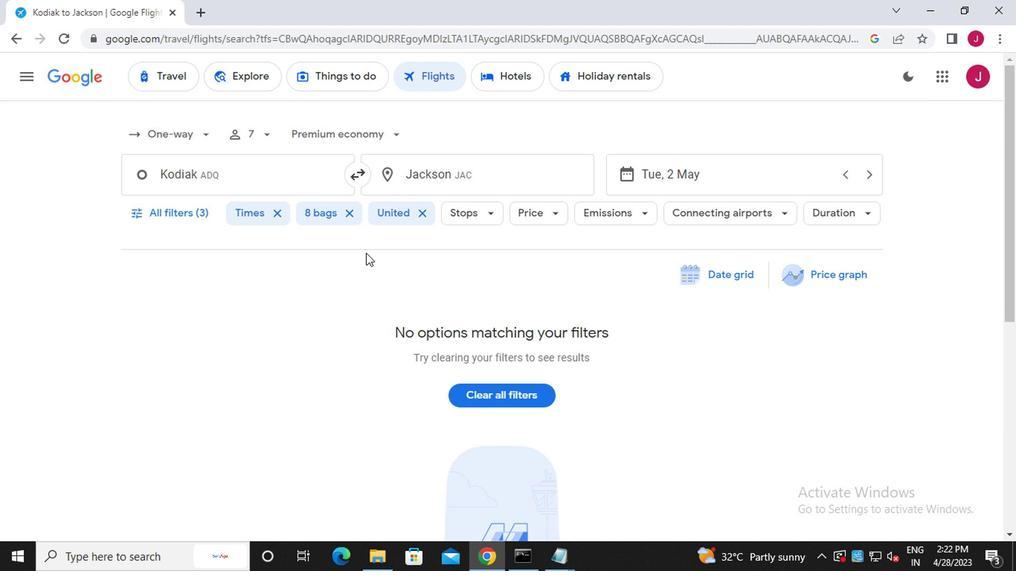 
